 Task: Find connections with filter location Hailin with filter topic #homes with filter profile language Spanish with filter current company The Glitch with filter school Suresh Gyan Vihar University with filter industry IT System Operations and Maintenance with filter service category Bartending with filter keywords title Roofer
Action: Mouse moved to (533, 73)
Screenshot: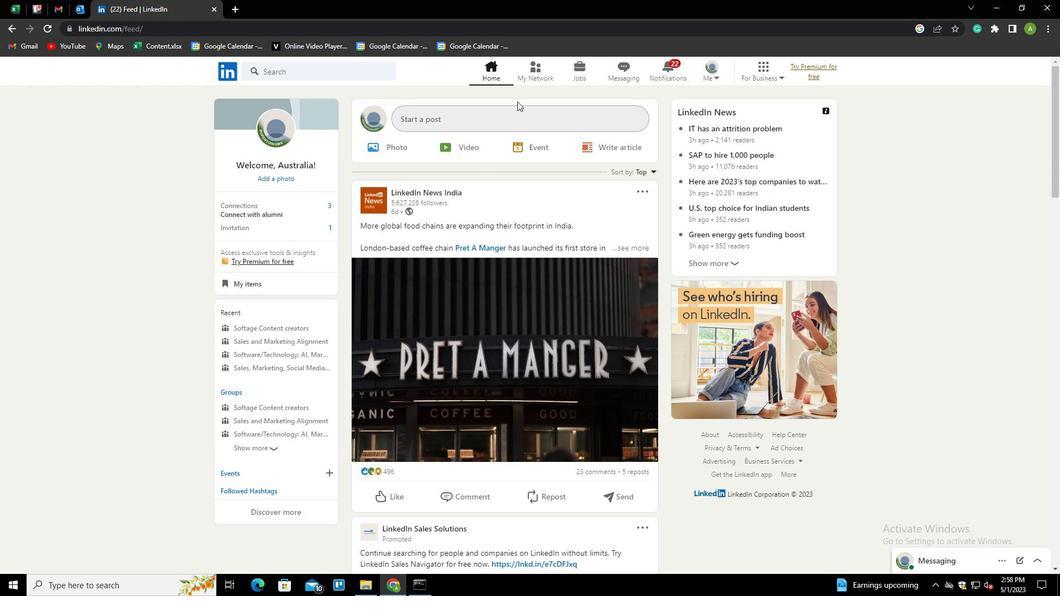 
Action: Mouse pressed left at (533, 73)
Screenshot: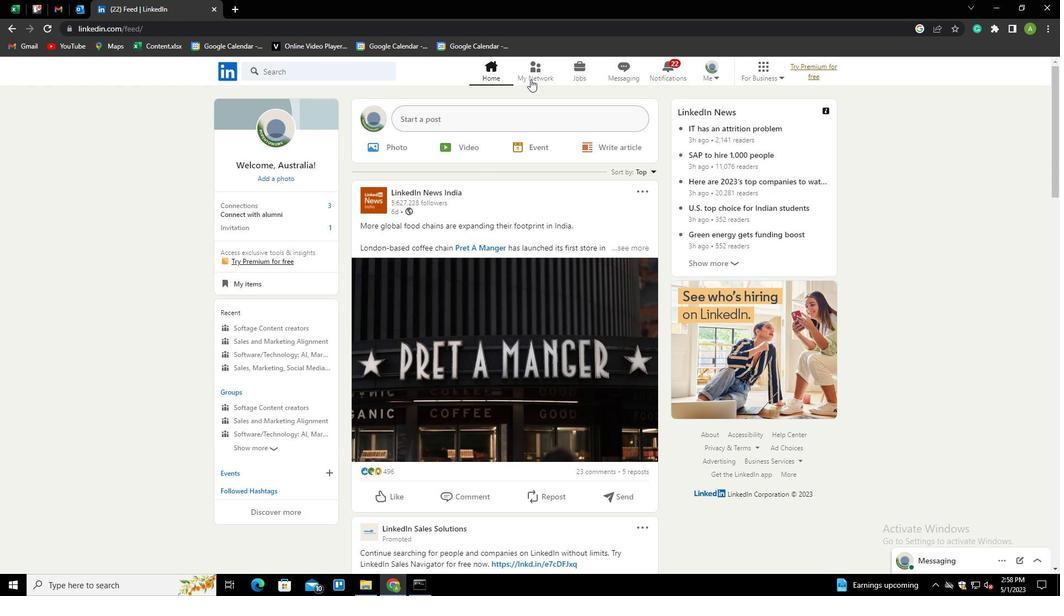 
Action: Mouse moved to (278, 128)
Screenshot: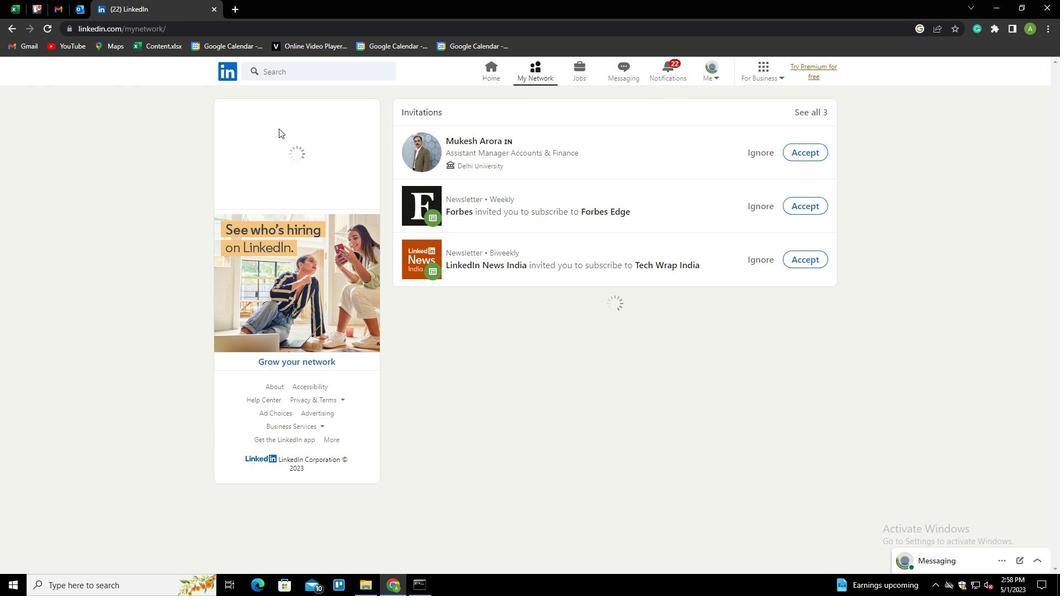 
Action: Mouse pressed left at (278, 128)
Screenshot: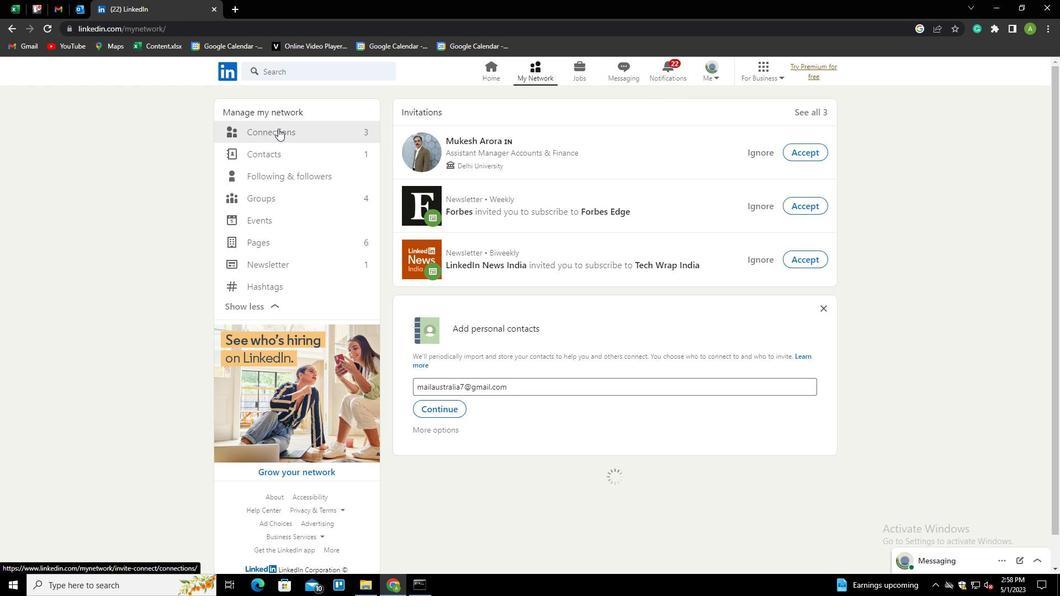 
Action: Mouse moved to (596, 127)
Screenshot: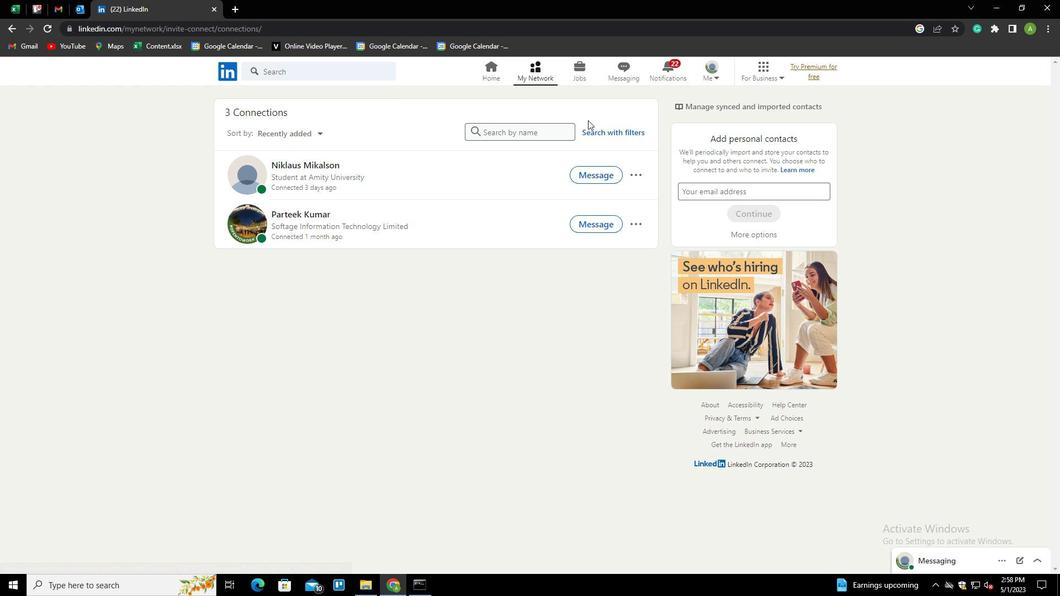 
Action: Mouse pressed left at (596, 127)
Screenshot: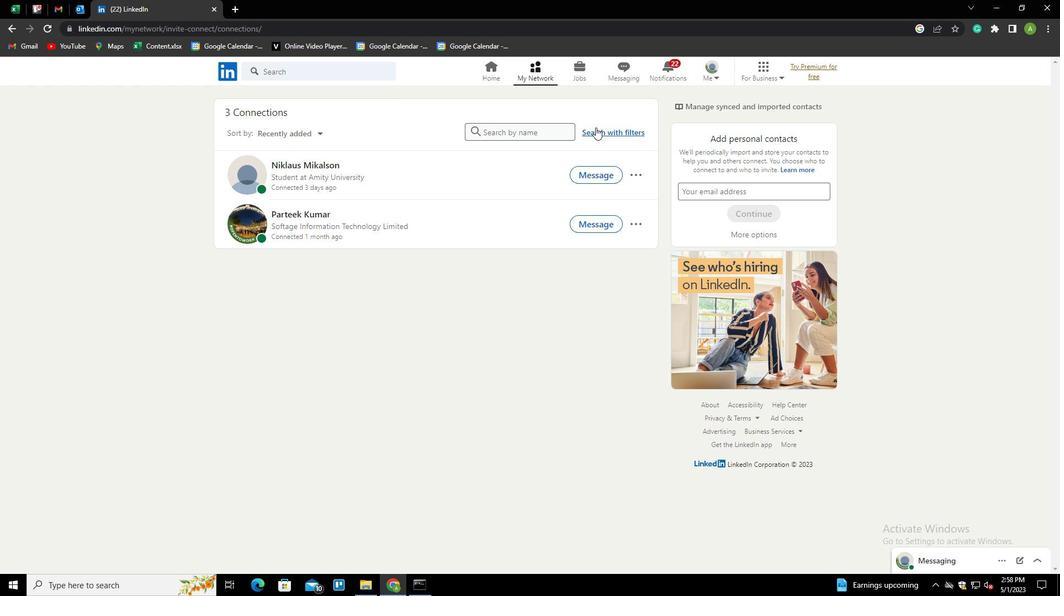 
Action: Mouse moved to (568, 102)
Screenshot: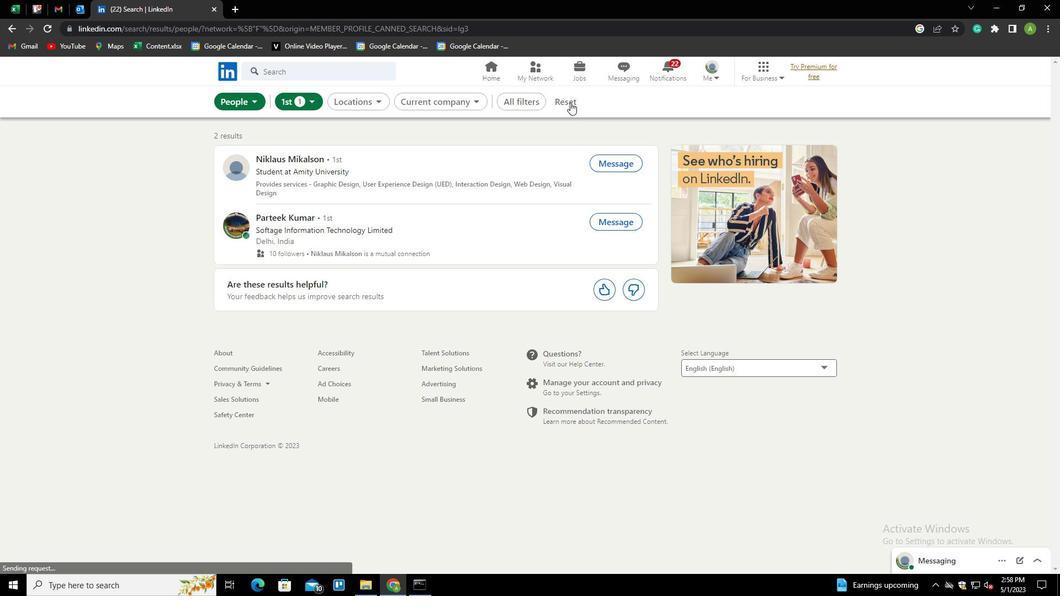 
Action: Mouse pressed left at (568, 102)
Screenshot: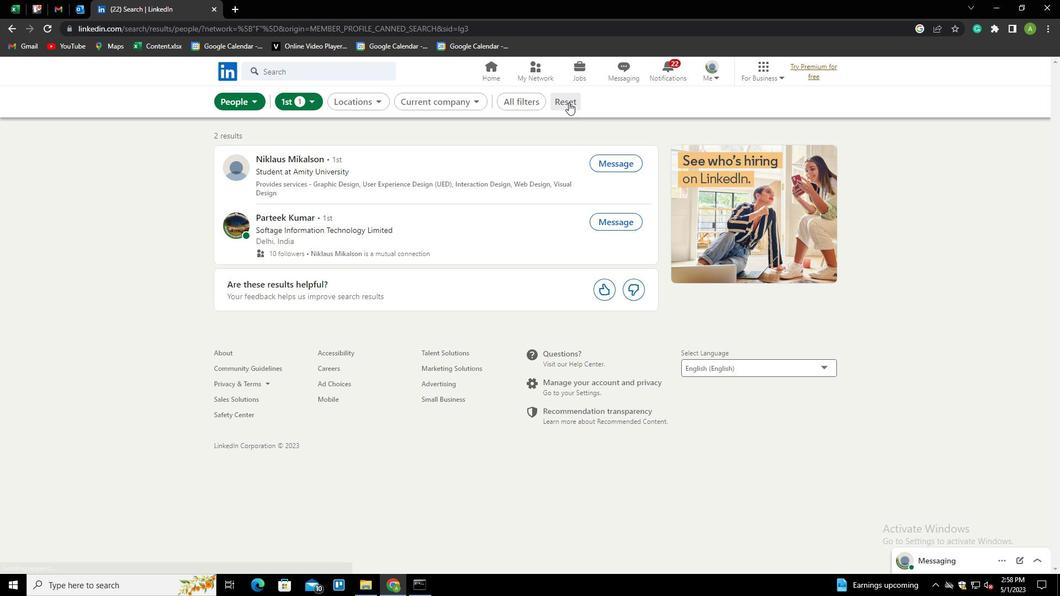 
Action: Mouse moved to (558, 100)
Screenshot: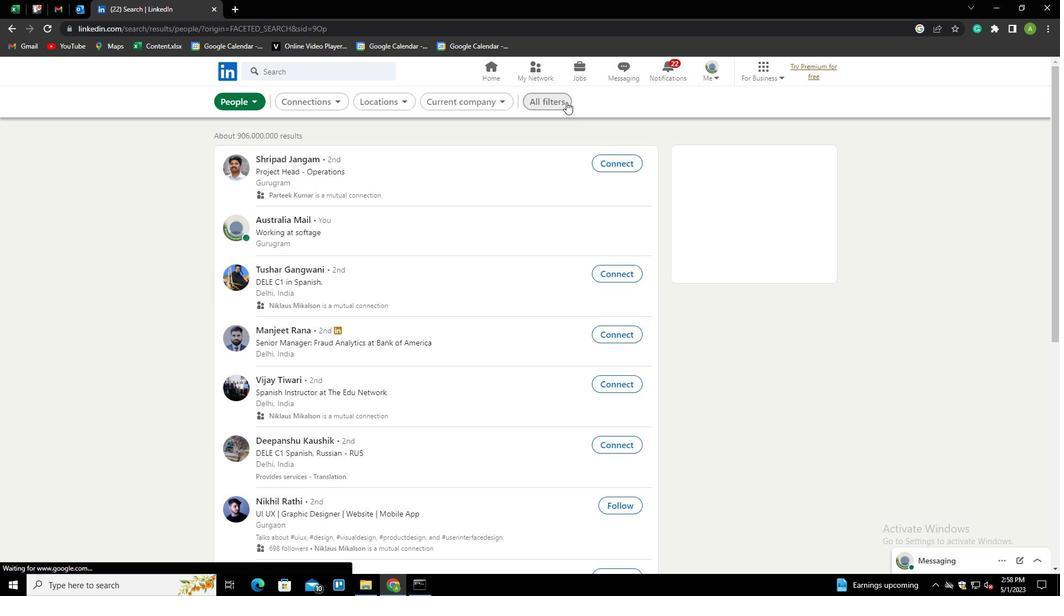
Action: Mouse pressed left at (558, 100)
Screenshot: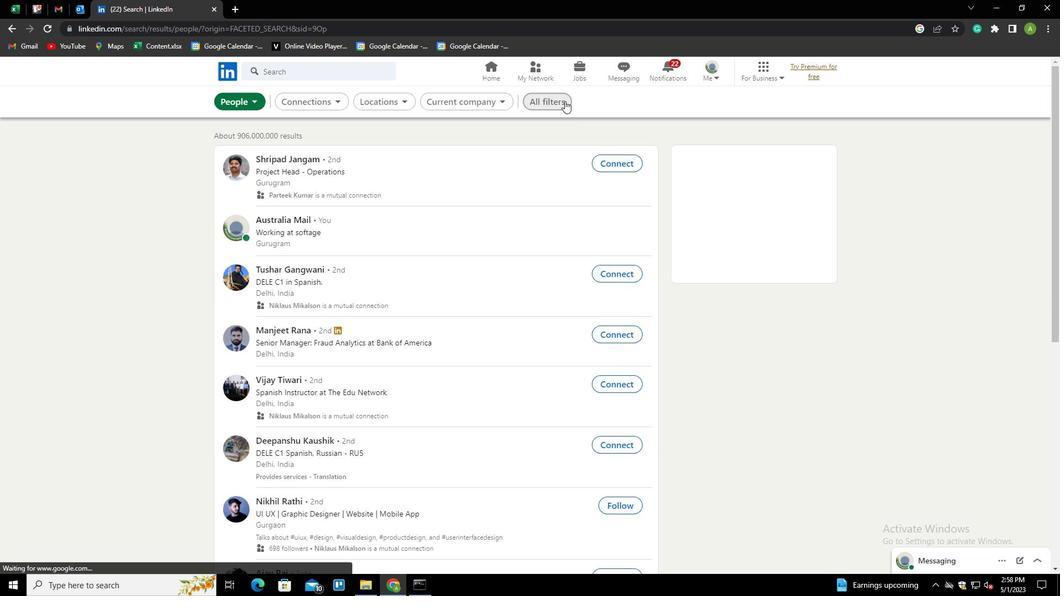 
Action: Mouse moved to (823, 312)
Screenshot: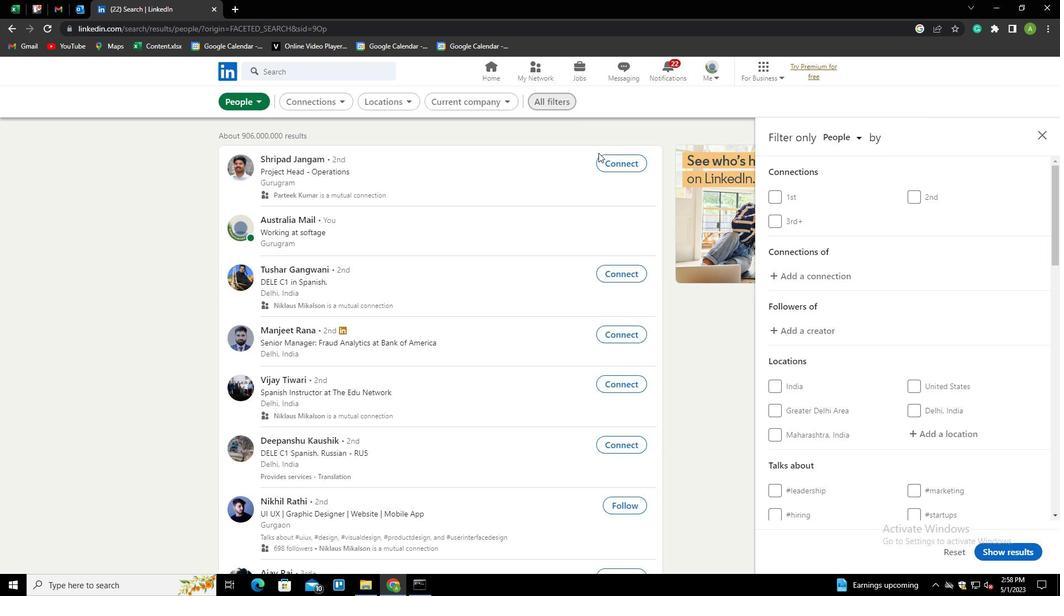 
Action: Mouse scrolled (823, 312) with delta (0, 0)
Screenshot: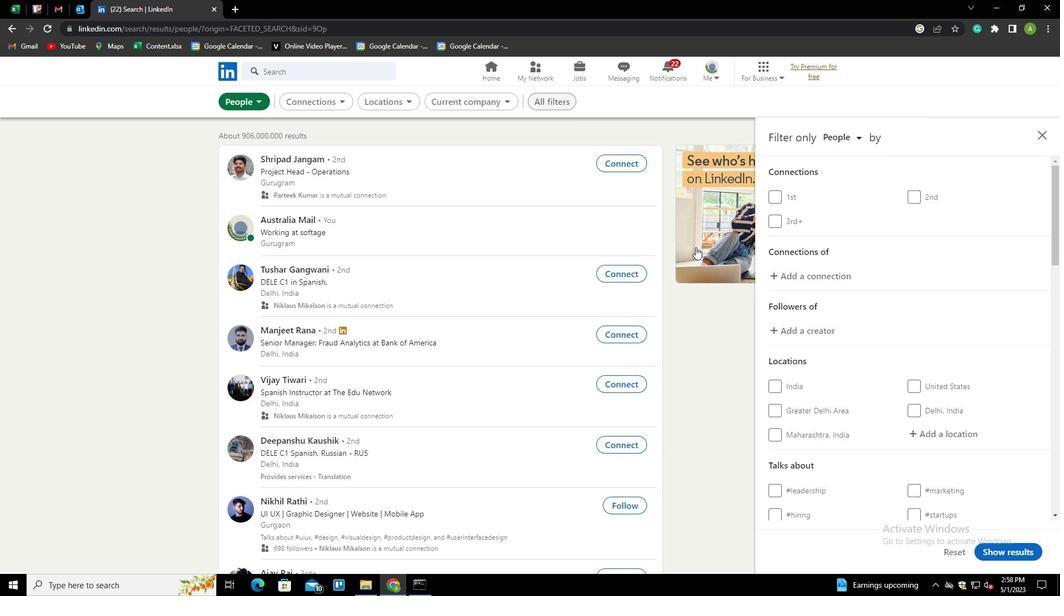 
Action: Mouse scrolled (823, 312) with delta (0, 0)
Screenshot: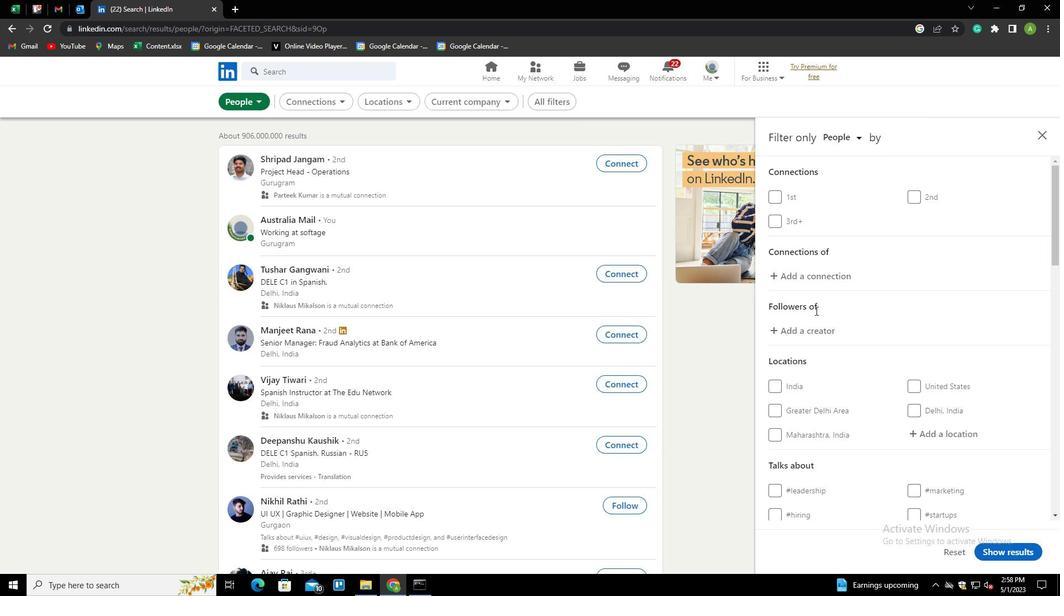 
Action: Mouse scrolled (823, 312) with delta (0, 0)
Screenshot: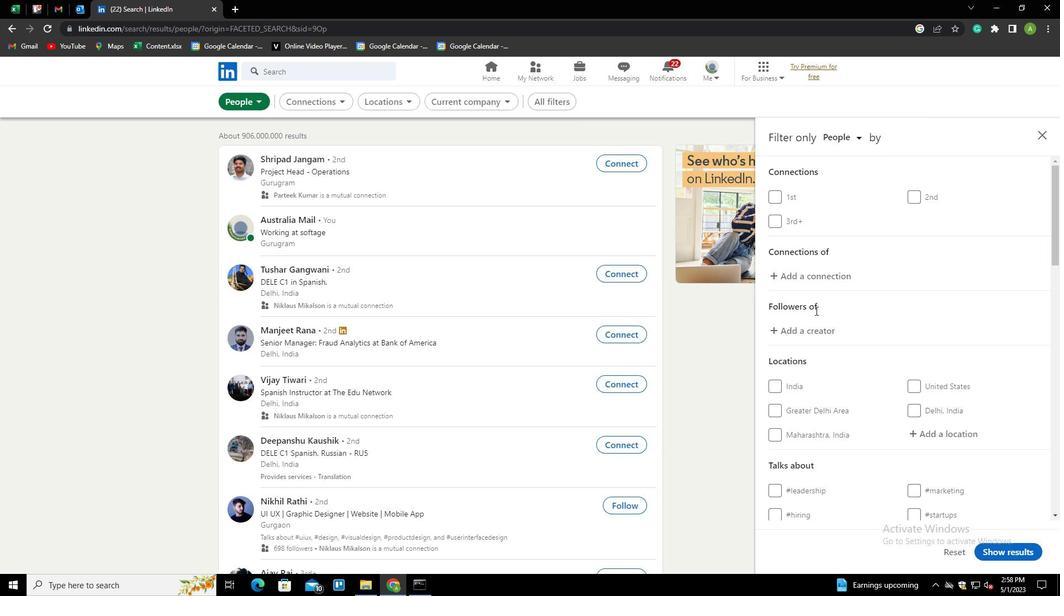 
Action: Mouse moved to (932, 256)
Screenshot: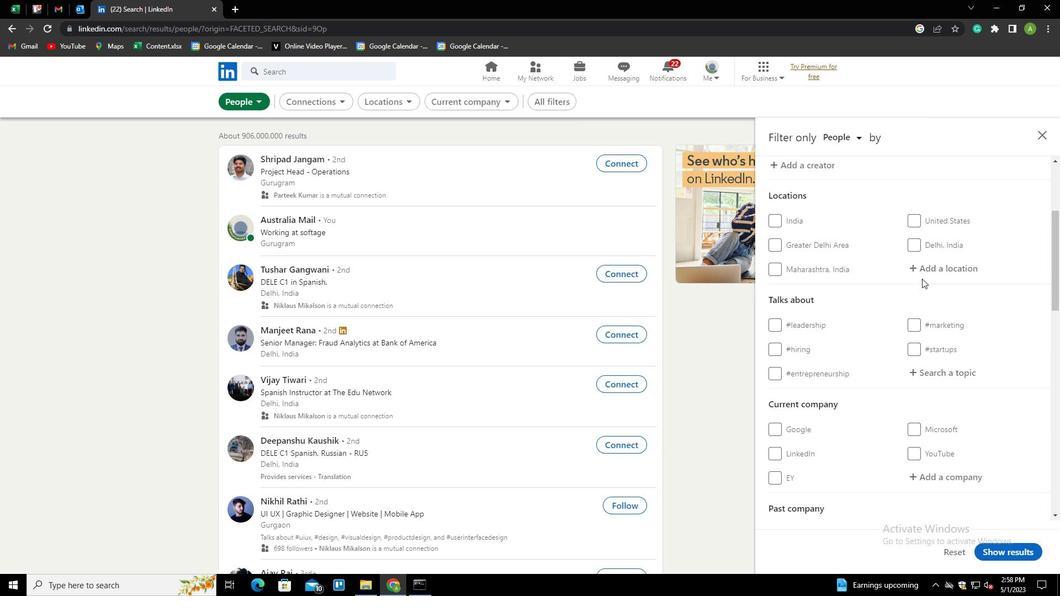 
Action: Mouse pressed left at (932, 256)
Screenshot: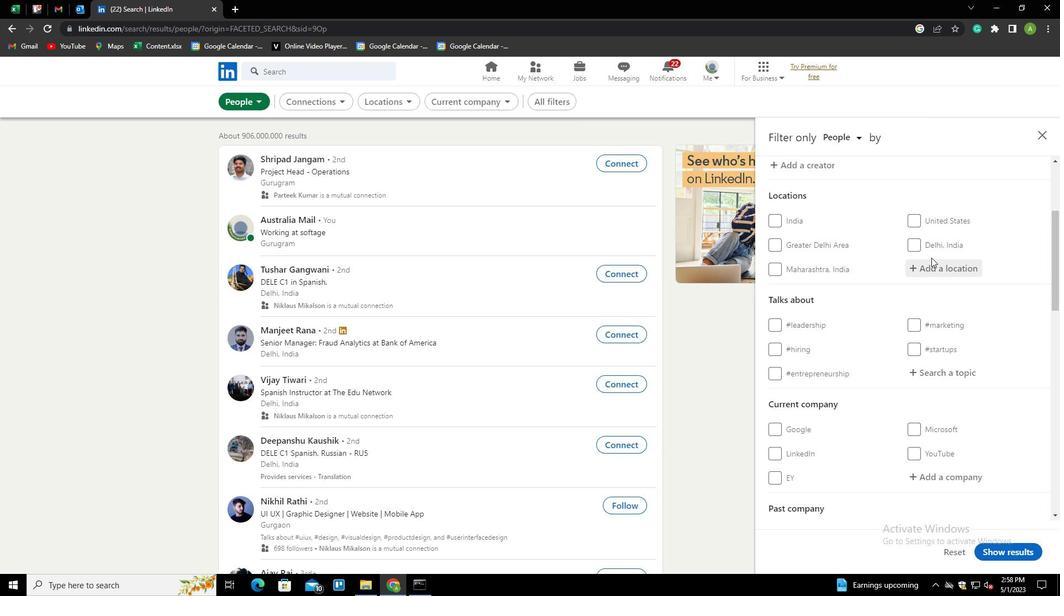 
Action: Mouse moved to (932, 264)
Screenshot: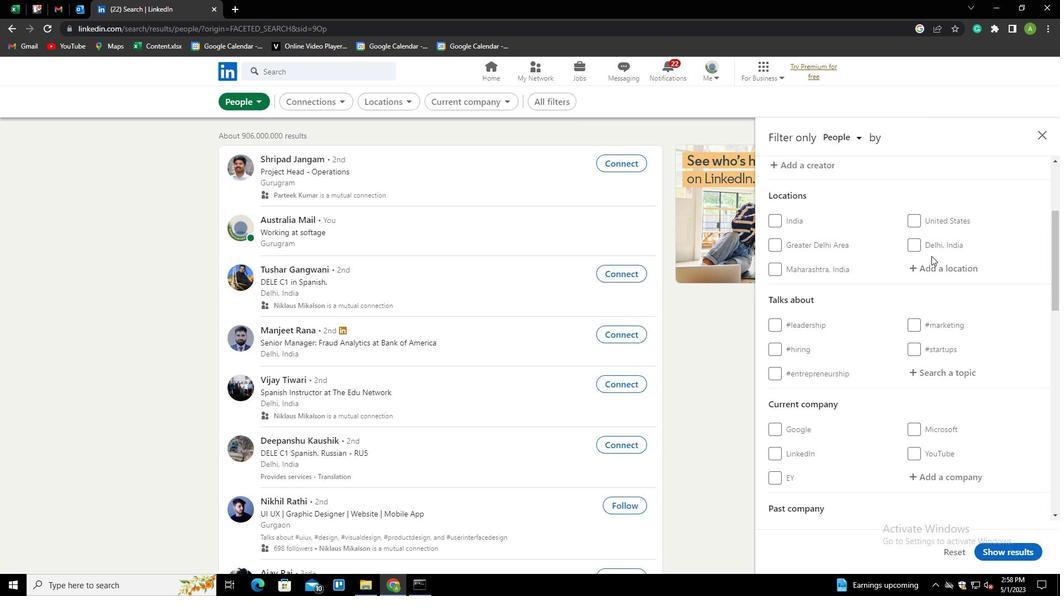 
Action: Mouse pressed left at (932, 264)
Screenshot: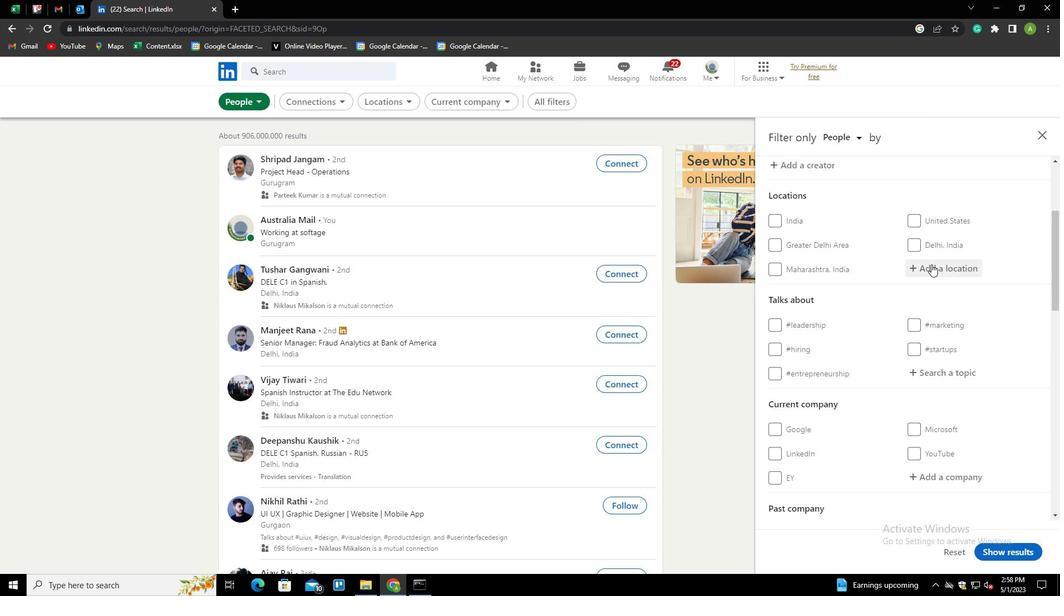 
Action: Mouse moved to (932, 265)
Screenshot: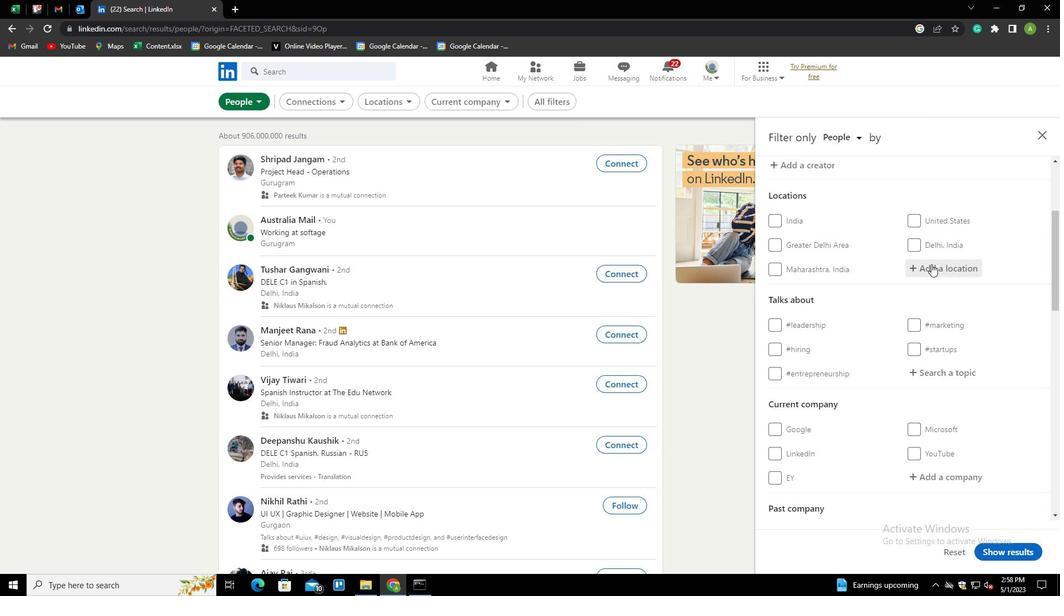 
Action: Key pressed <Key.shift>HAILIN
Screenshot: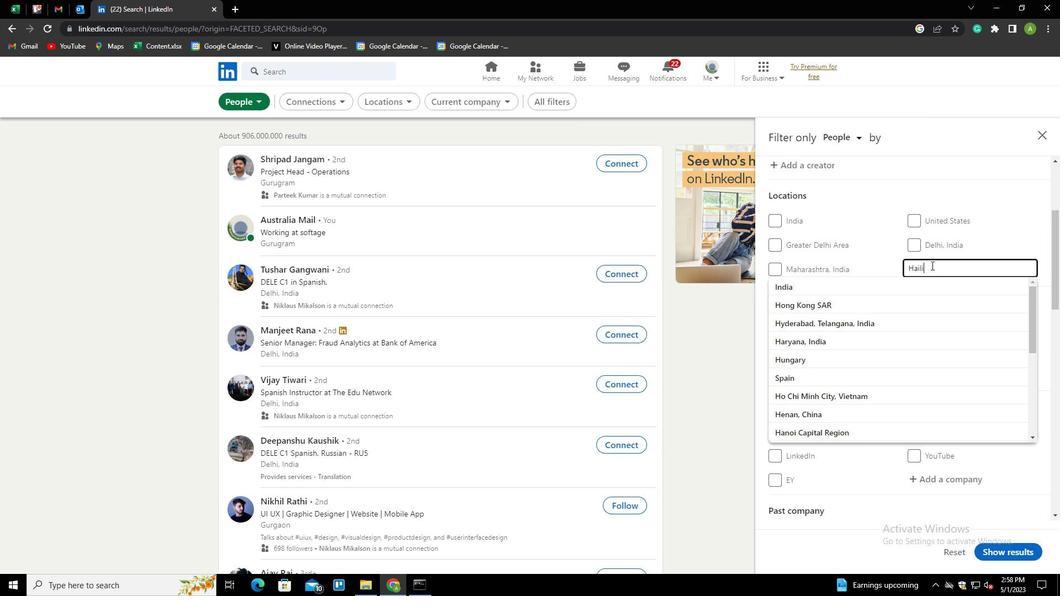 
Action: Mouse moved to (988, 310)
Screenshot: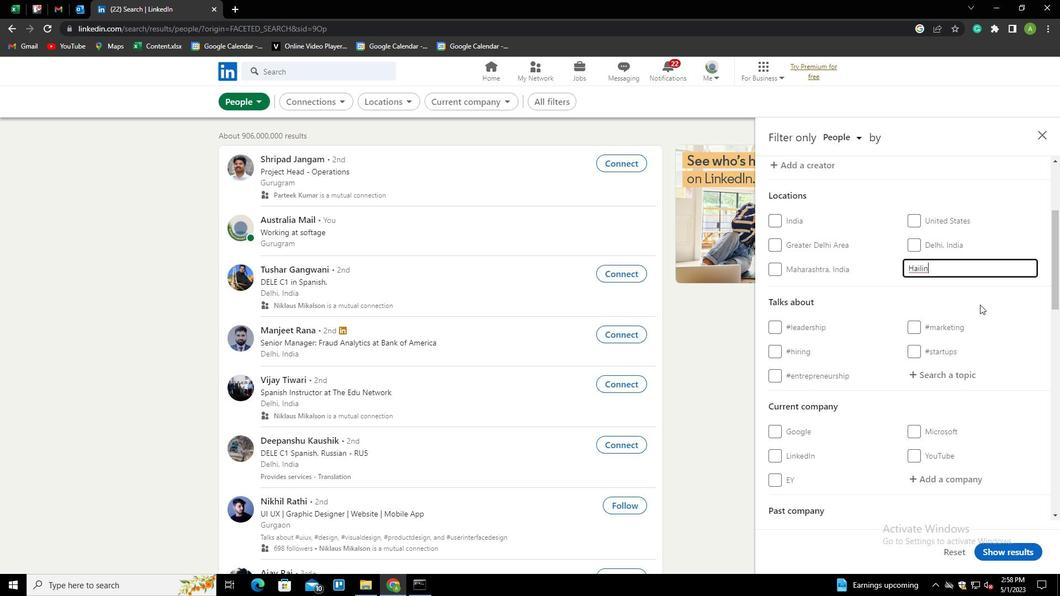 
Action: Mouse pressed left at (988, 310)
Screenshot: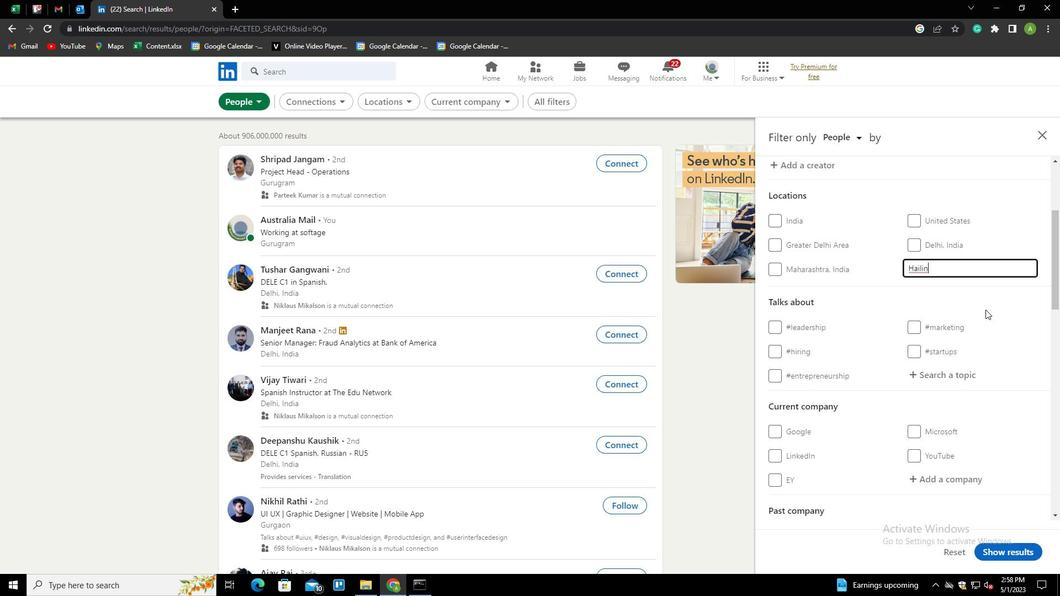 
Action: Mouse moved to (946, 375)
Screenshot: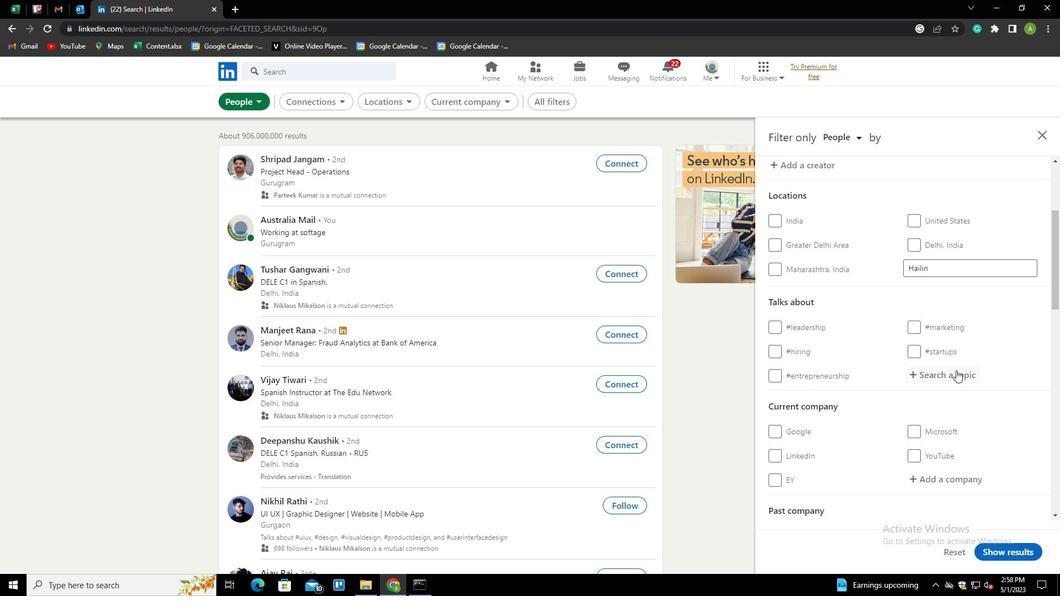 
Action: Mouse pressed left at (946, 375)
Screenshot: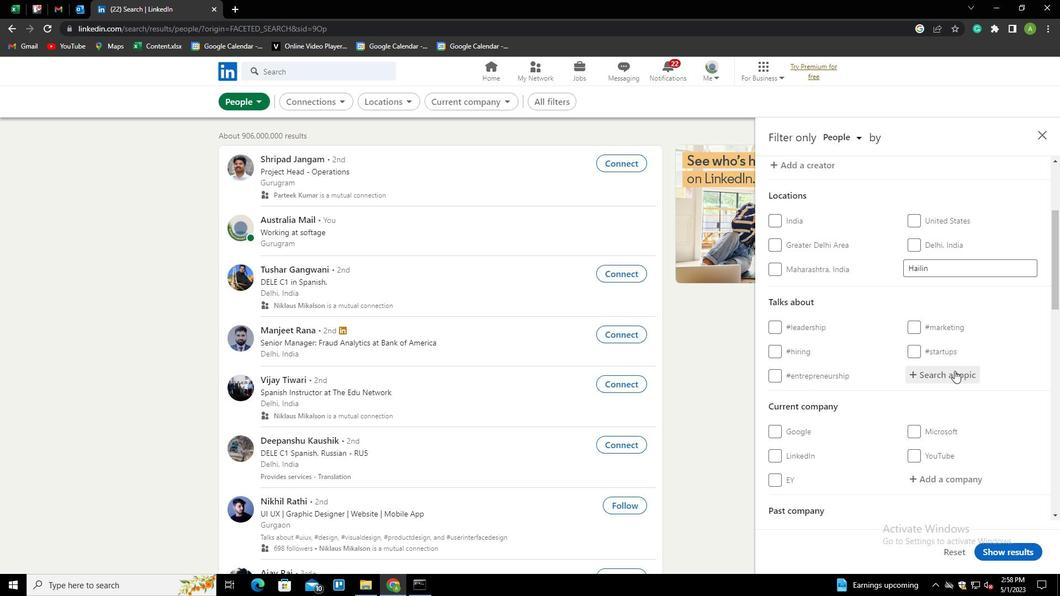 
Action: Mouse moved to (946, 376)
Screenshot: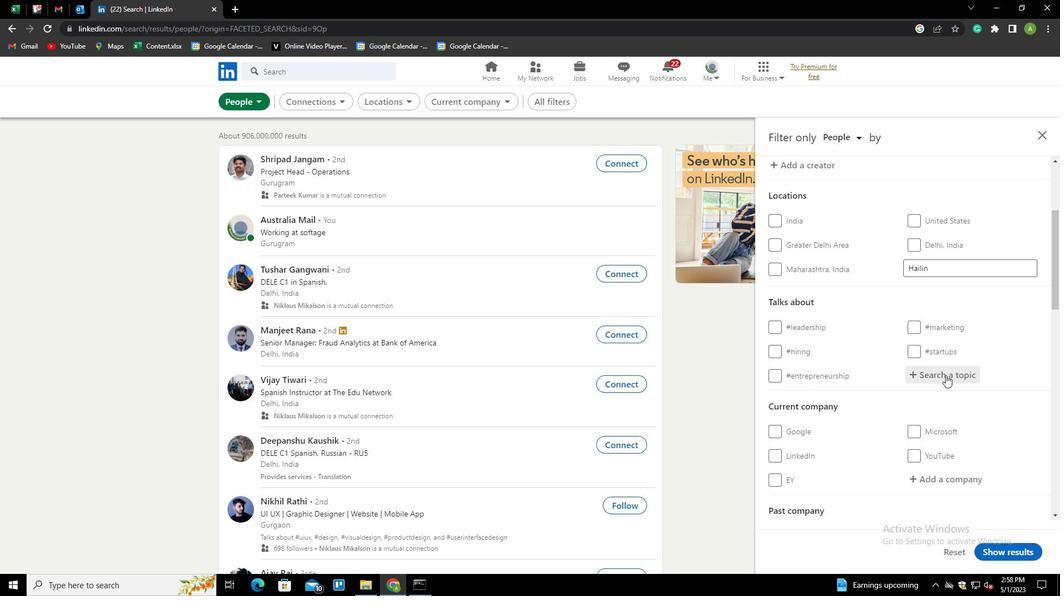 
Action: Mouse pressed left at (946, 376)
Screenshot: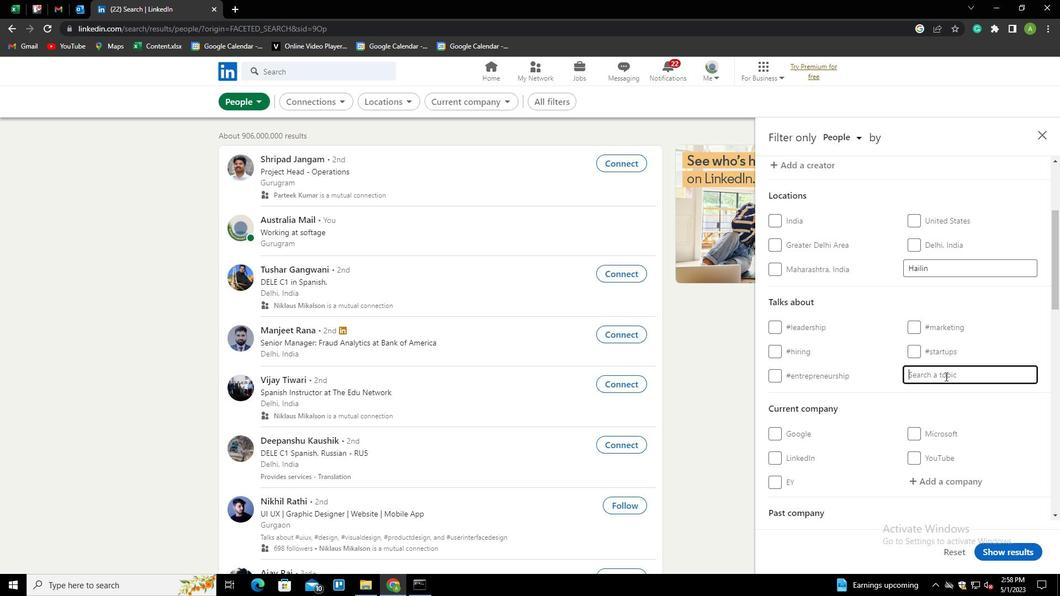 
Action: Key pressed HOMES<Key.down><Key.down><Key.down><Key.down><Key.down><Key.down><Key.enter>
Screenshot: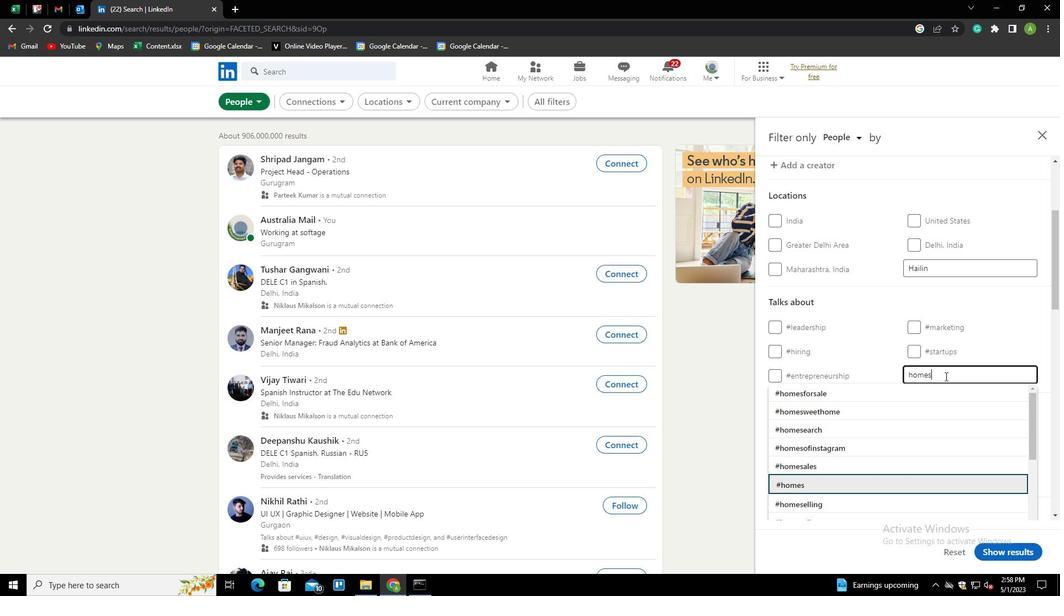 
Action: Mouse scrolled (946, 376) with delta (0, 0)
Screenshot: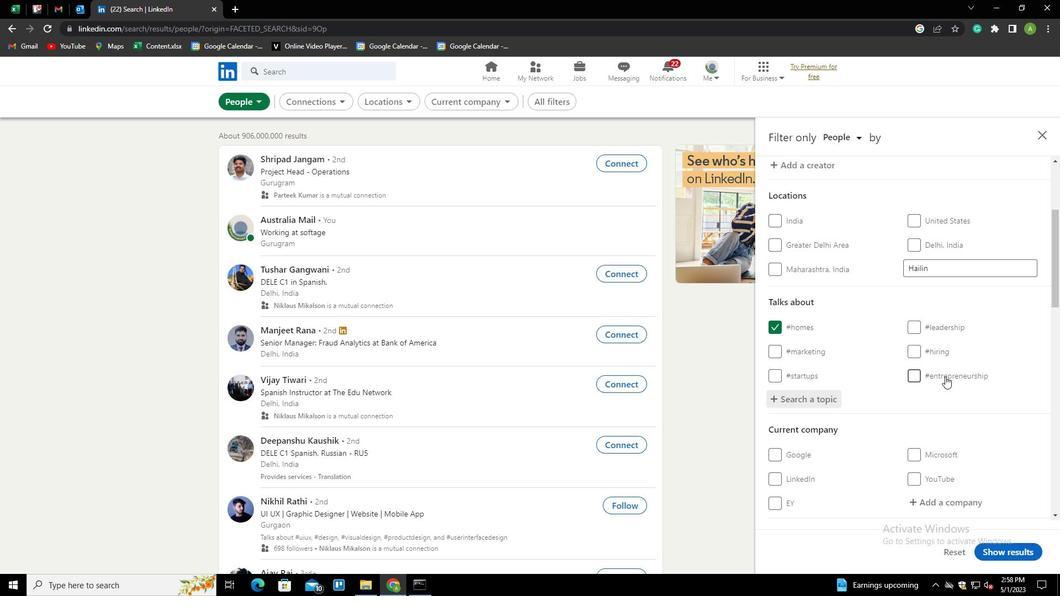 
Action: Mouse scrolled (946, 376) with delta (0, 0)
Screenshot: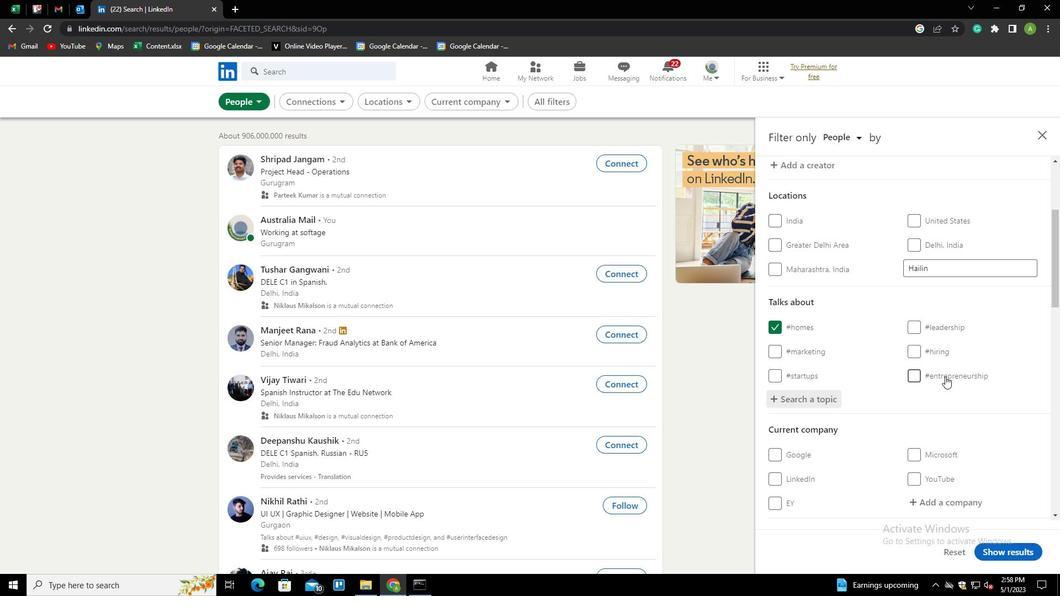 
Action: Mouse scrolled (946, 376) with delta (0, 0)
Screenshot: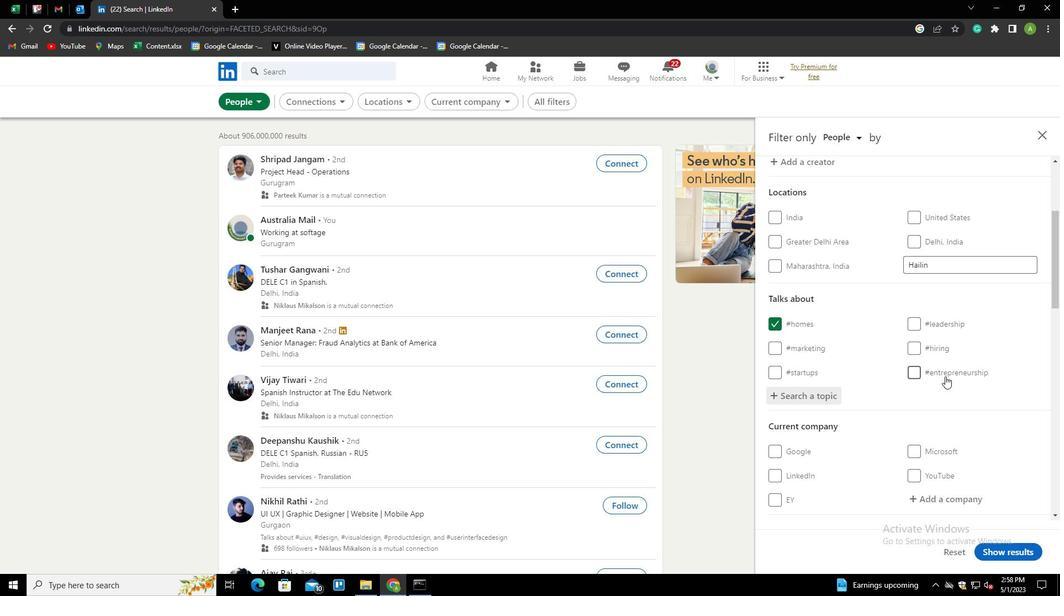 
Action: Mouse scrolled (946, 376) with delta (0, 0)
Screenshot: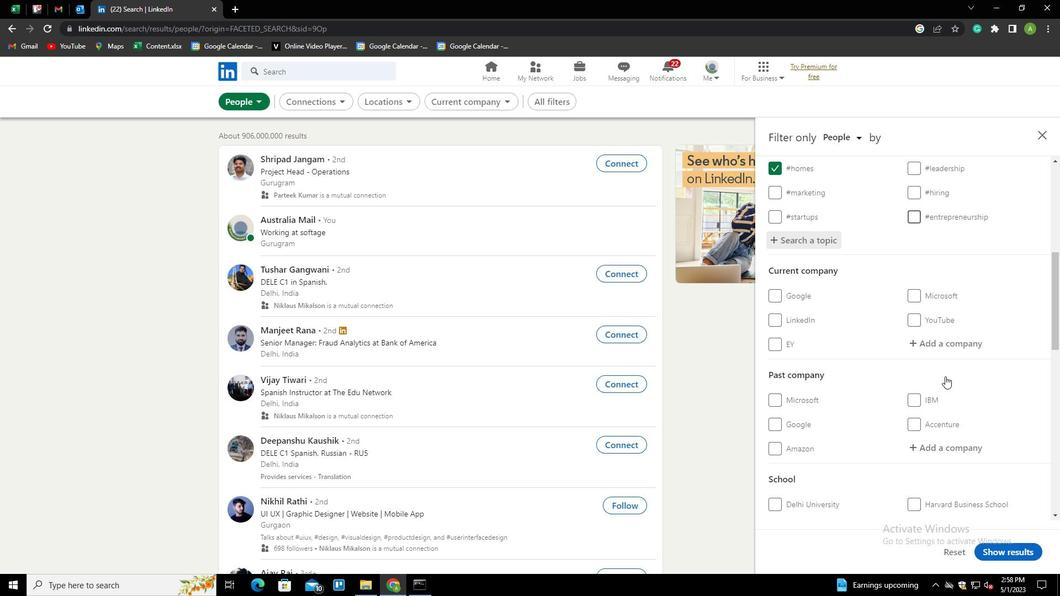 
Action: Mouse scrolled (946, 376) with delta (0, 0)
Screenshot: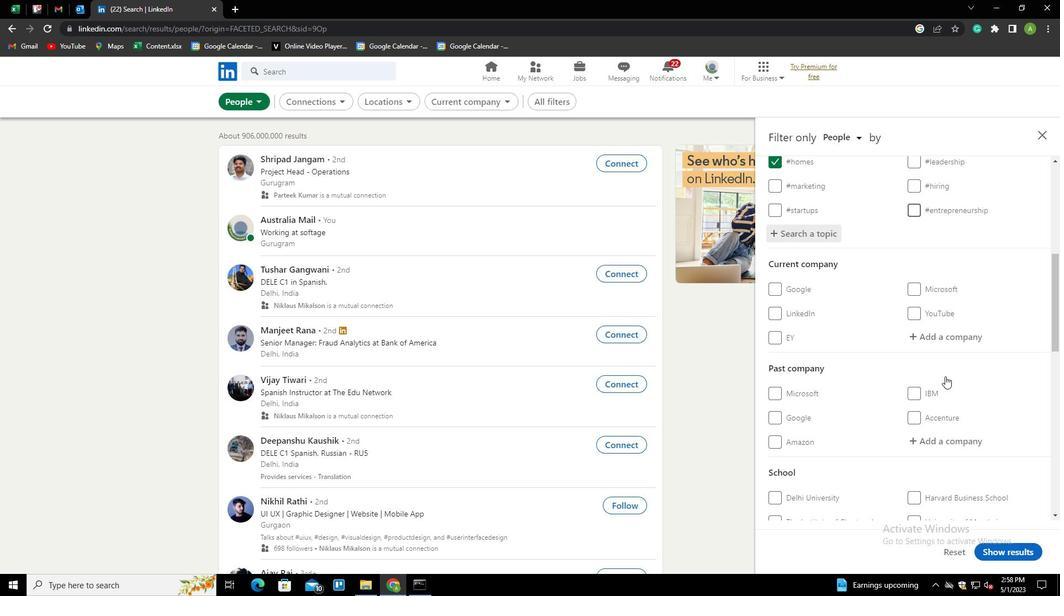 
Action: Mouse scrolled (946, 376) with delta (0, 0)
Screenshot: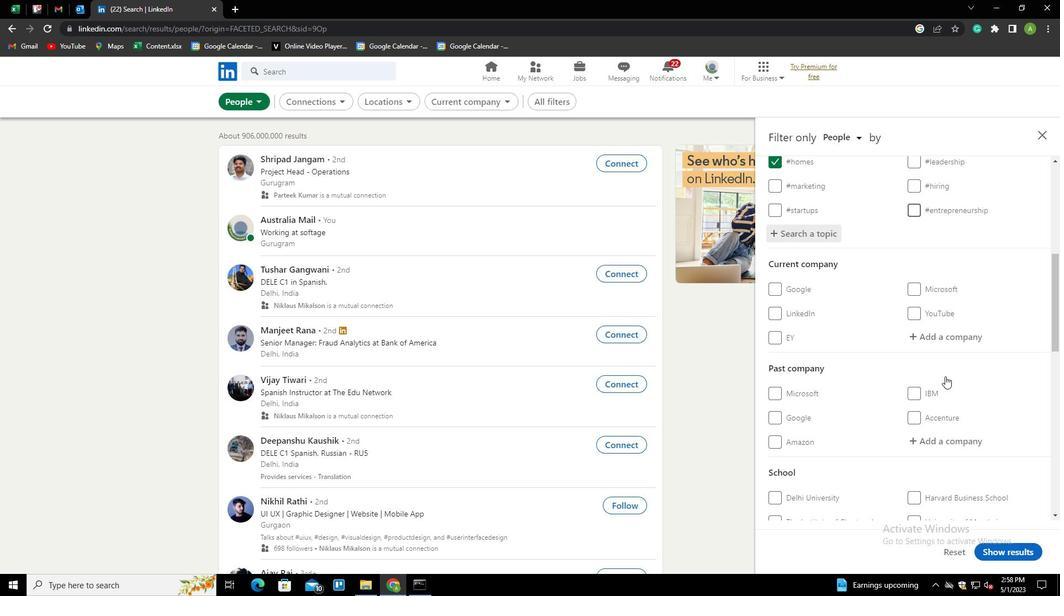 
Action: Mouse scrolled (946, 376) with delta (0, 0)
Screenshot: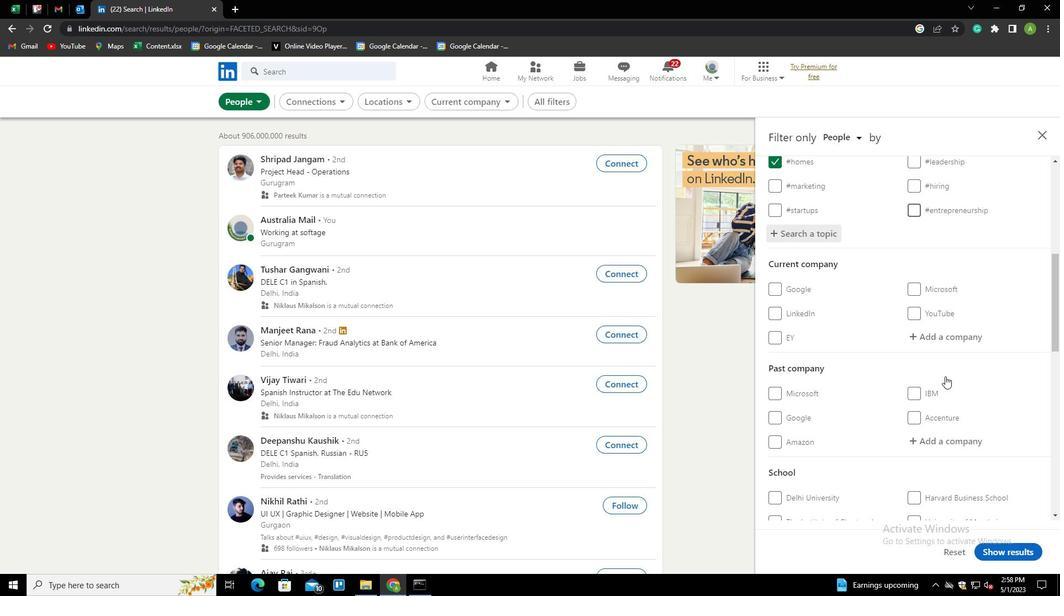 
Action: Mouse scrolled (946, 376) with delta (0, 0)
Screenshot: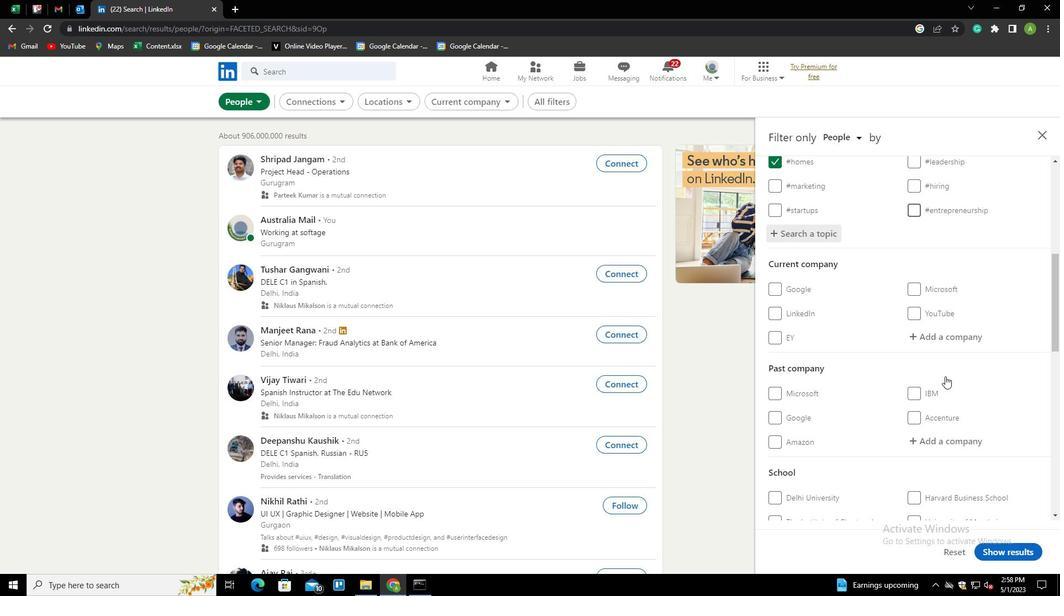 
Action: Mouse scrolled (946, 376) with delta (0, 0)
Screenshot: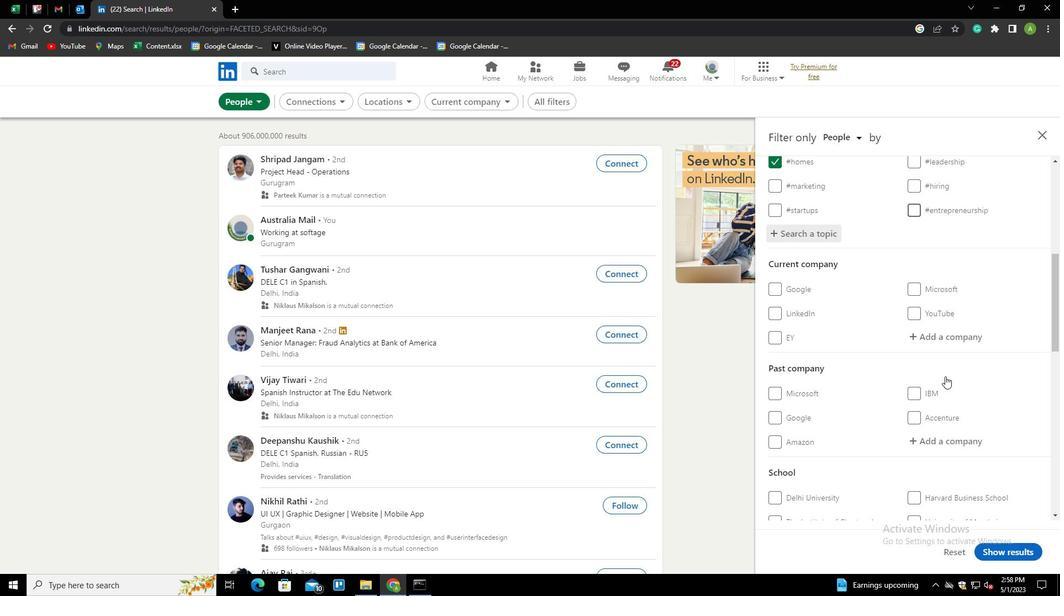 
Action: Mouse scrolled (946, 376) with delta (0, 0)
Screenshot: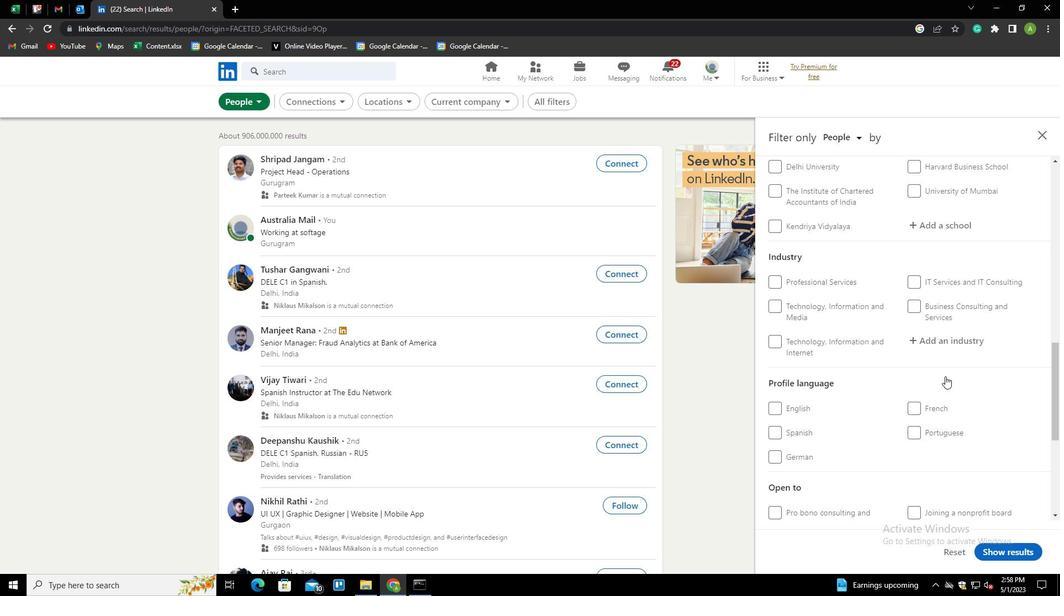 
Action: Mouse scrolled (946, 376) with delta (0, 0)
Screenshot: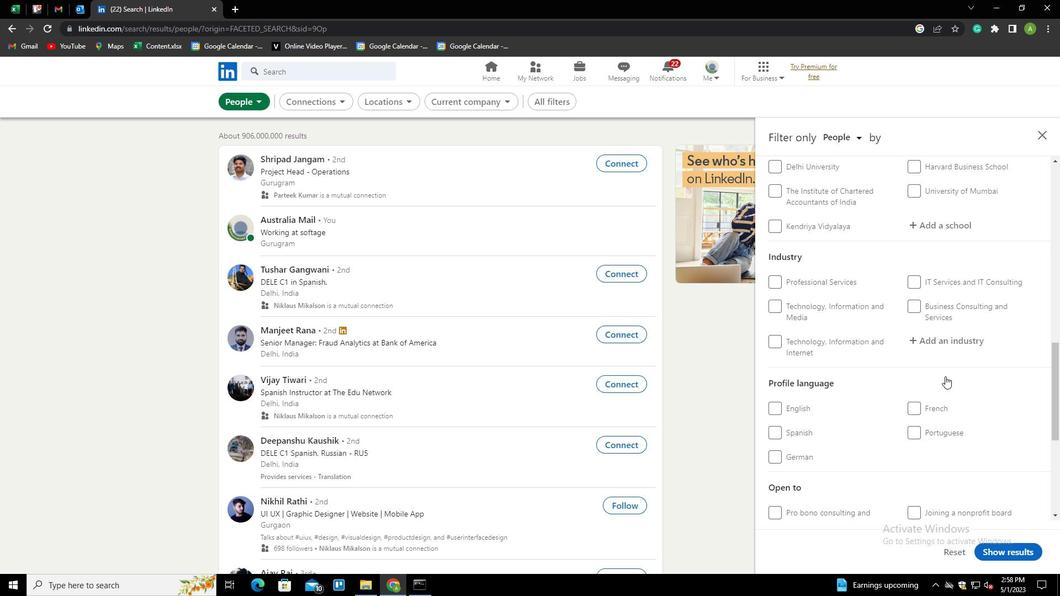 
Action: Mouse scrolled (946, 376) with delta (0, 0)
Screenshot: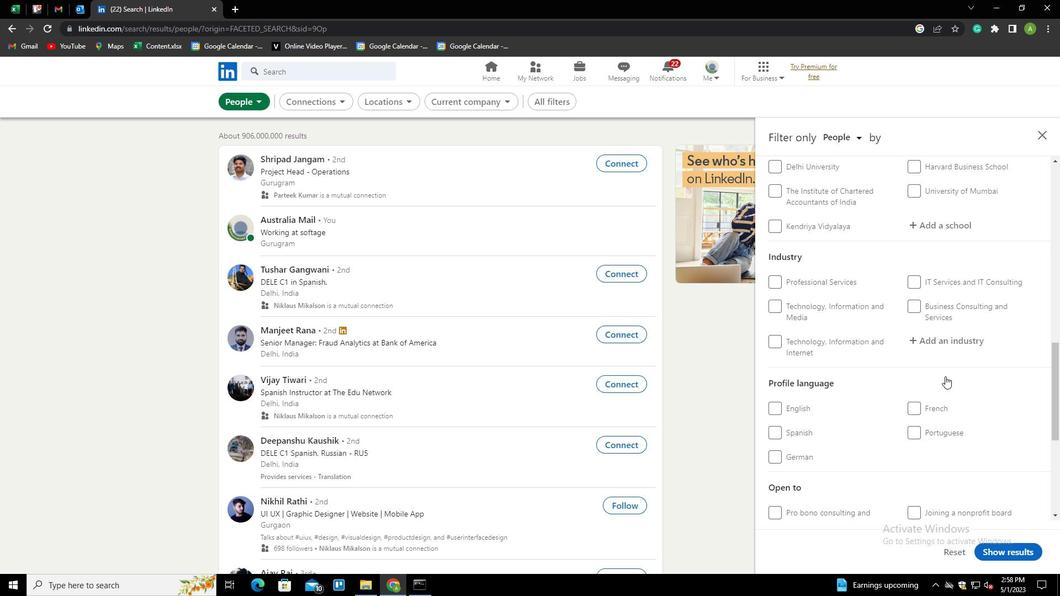 
Action: Mouse scrolled (946, 376) with delta (0, 0)
Screenshot: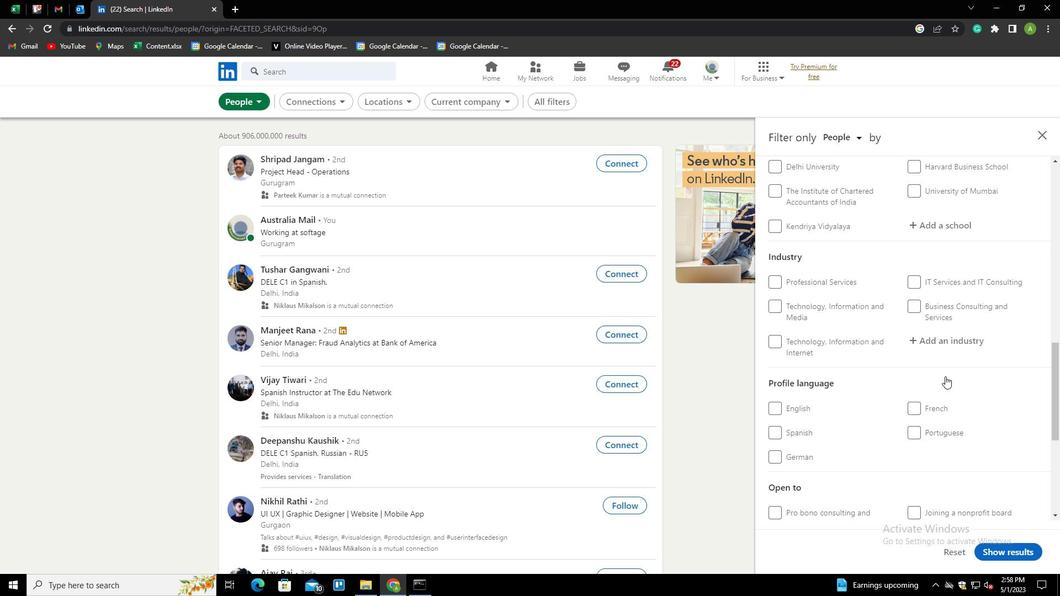 
Action: Mouse moved to (784, 211)
Screenshot: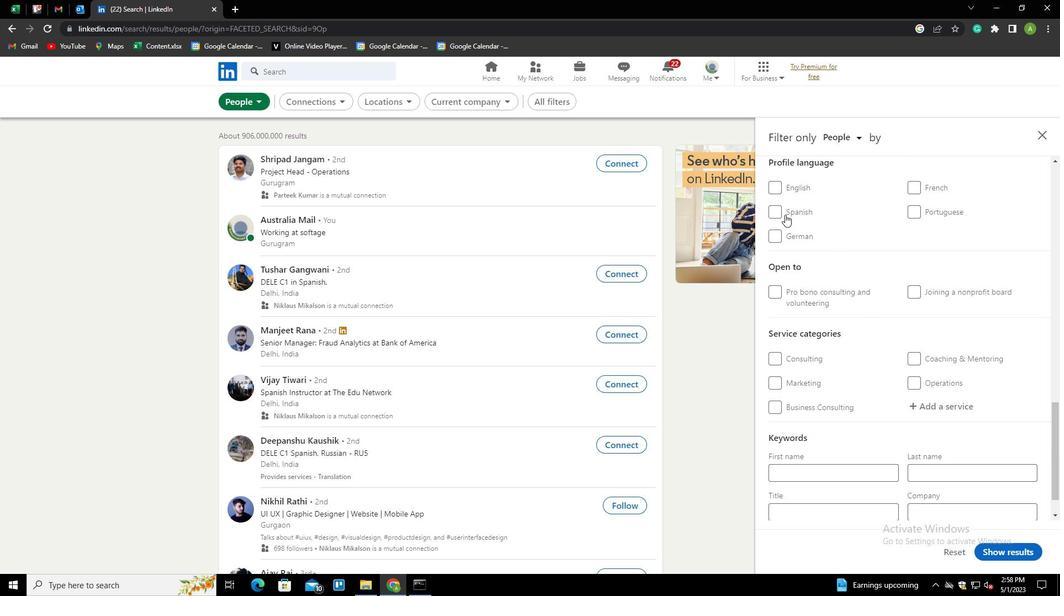 
Action: Mouse pressed left at (784, 211)
Screenshot: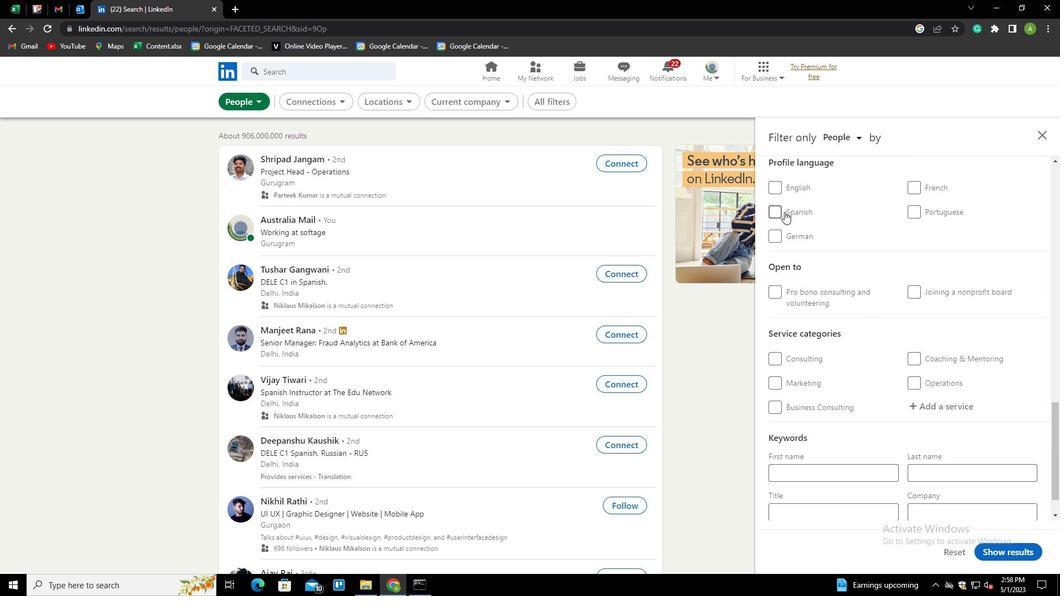 
Action: Mouse moved to (888, 335)
Screenshot: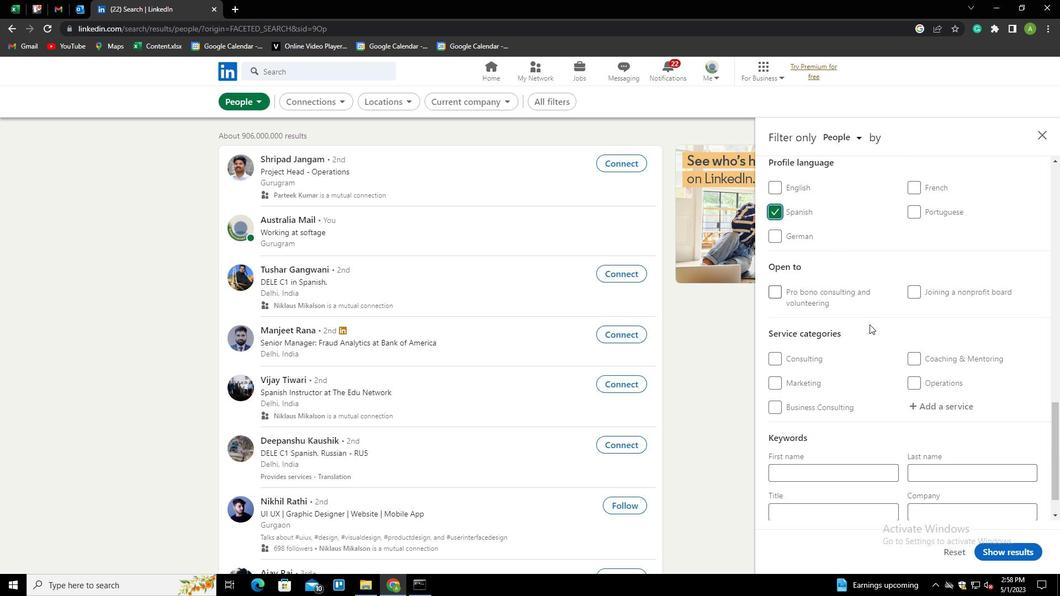 
Action: Mouse scrolled (888, 335) with delta (0, 0)
Screenshot: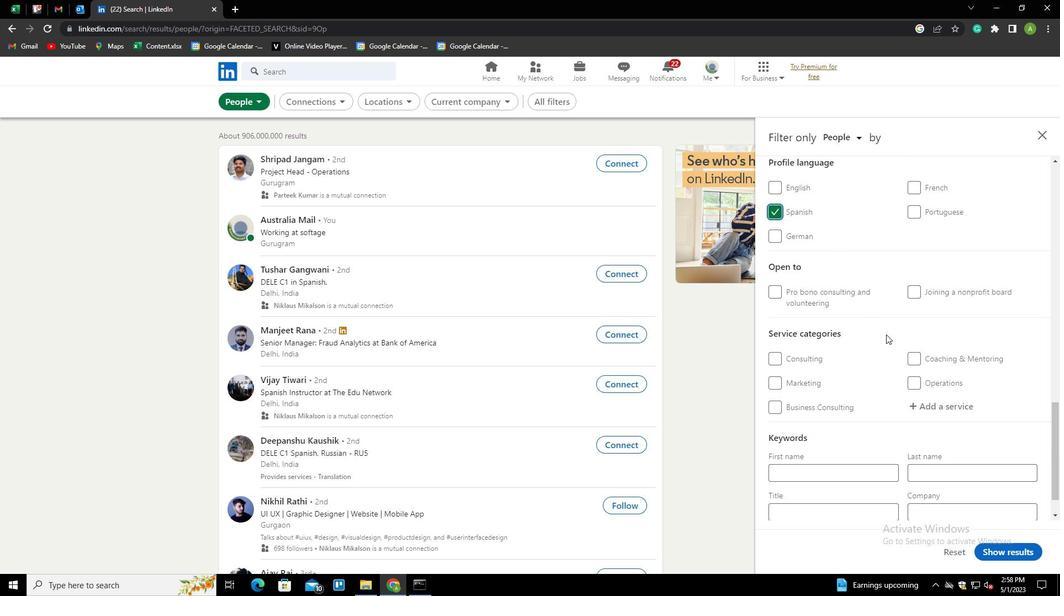 
Action: Mouse scrolled (888, 335) with delta (0, 0)
Screenshot: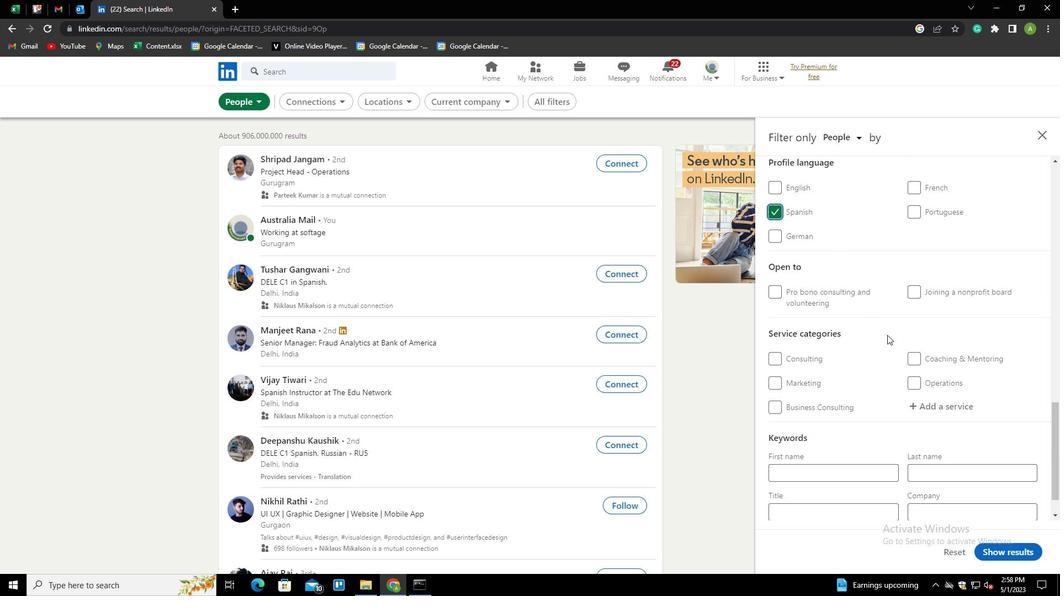 
Action: Mouse scrolled (888, 335) with delta (0, 0)
Screenshot: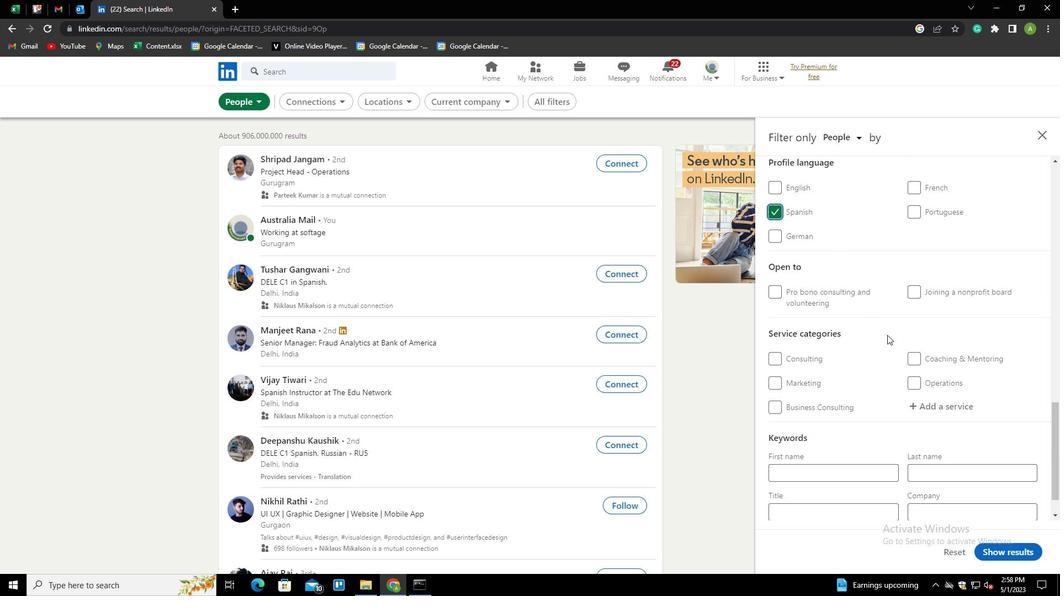 
Action: Mouse scrolled (888, 335) with delta (0, 0)
Screenshot: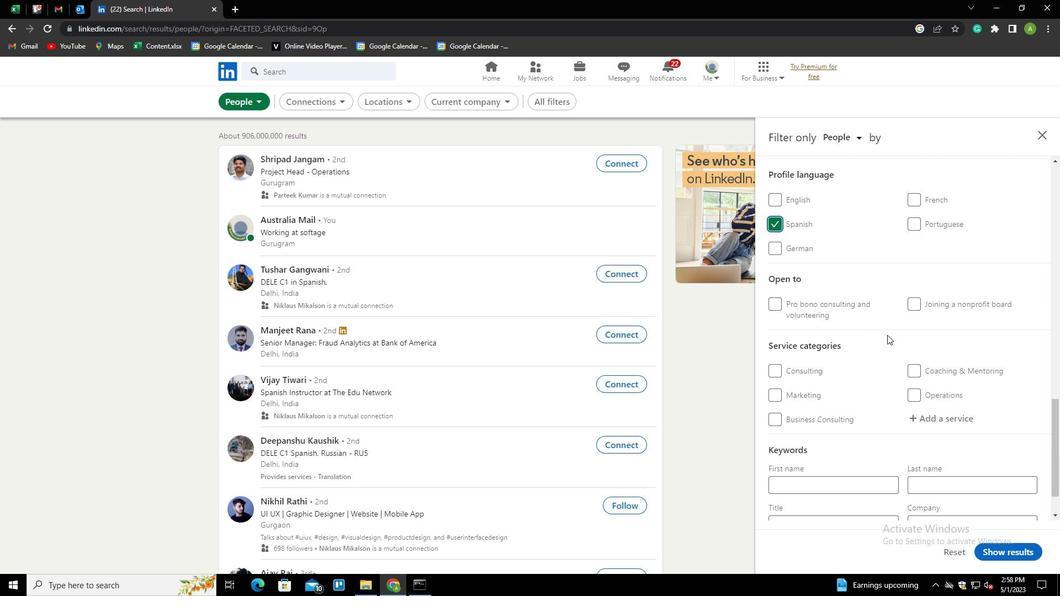 
Action: Mouse scrolled (888, 335) with delta (0, 0)
Screenshot: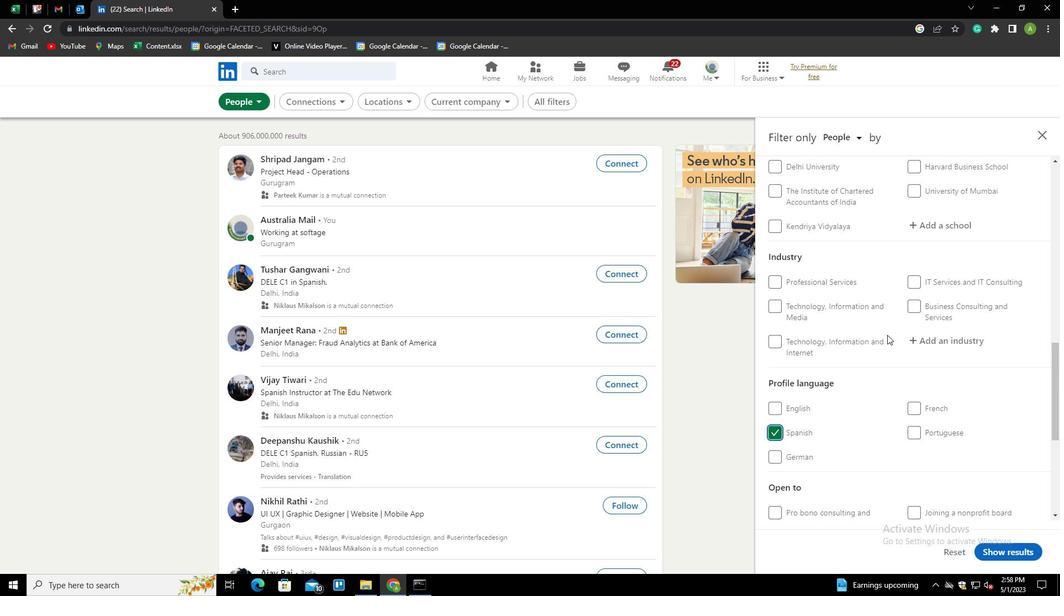 
Action: Mouse scrolled (888, 335) with delta (0, 0)
Screenshot: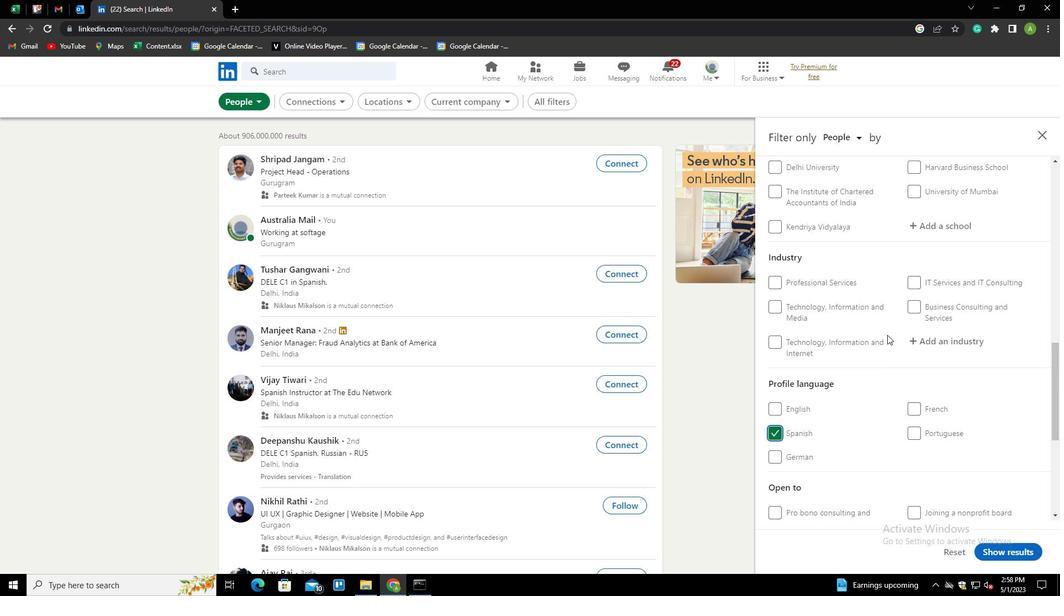 
Action: Mouse scrolled (888, 335) with delta (0, 0)
Screenshot: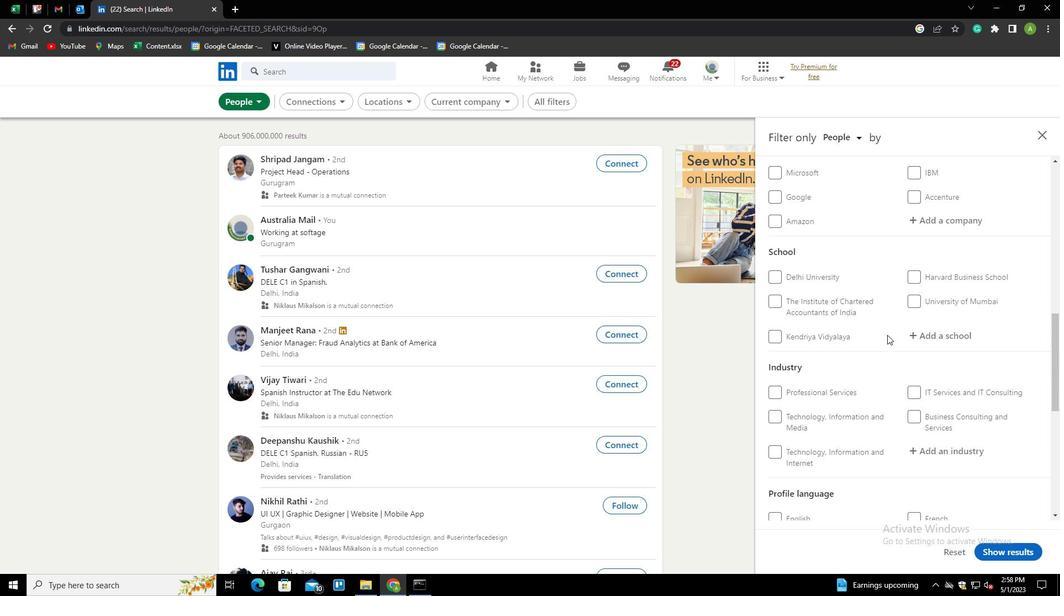 
Action: Mouse scrolled (888, 335) with delta (0, 0)
Screenshot: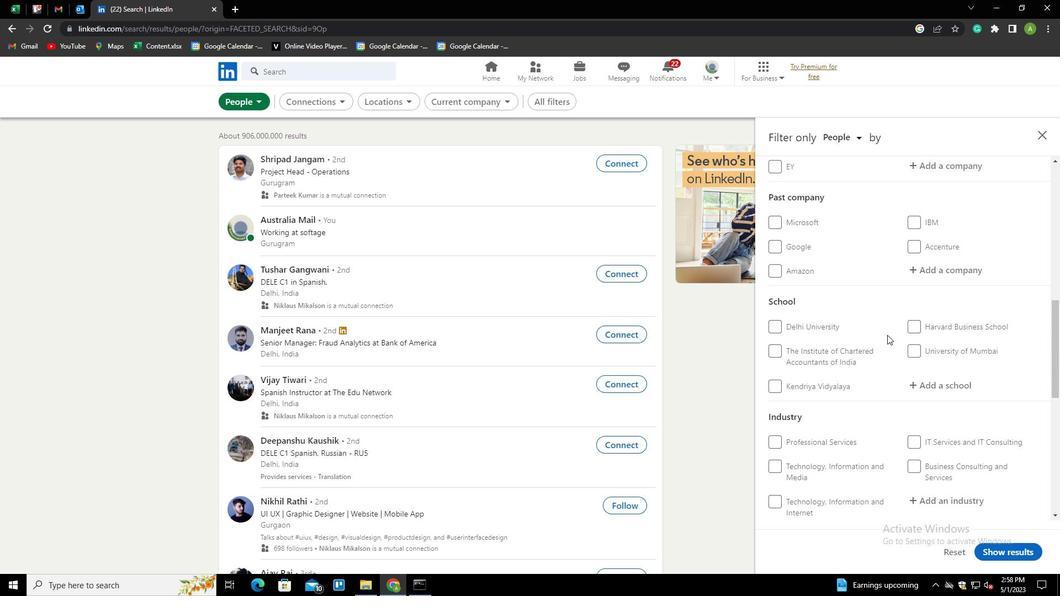 
Action: Mouse scrolled (888, 335) with delta (0, 0)
Screenshot: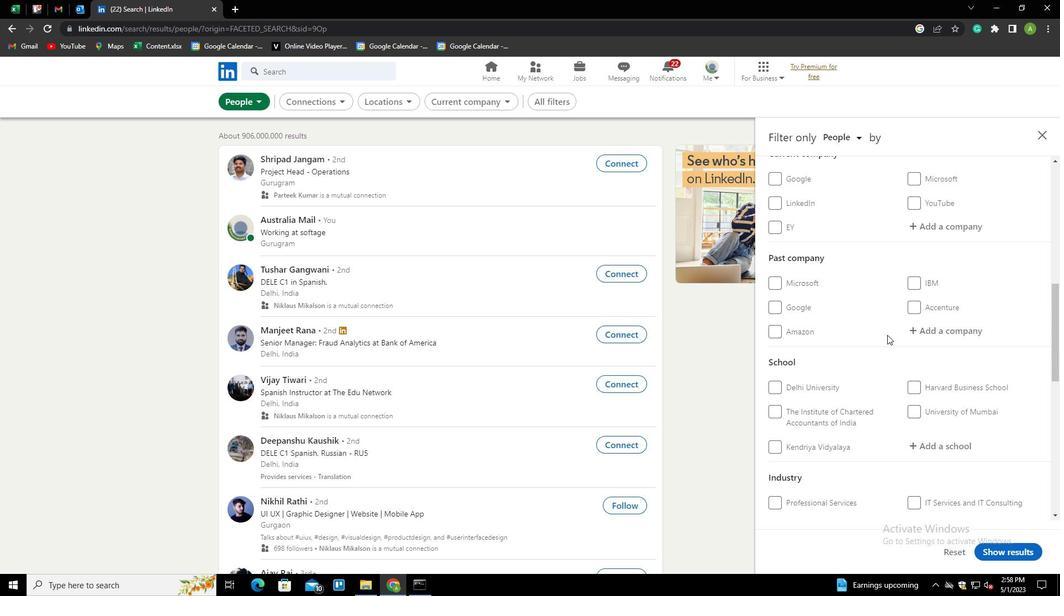 
Action: Mouse scrolled (888, 335) with delta (0, 0)
Screenshot: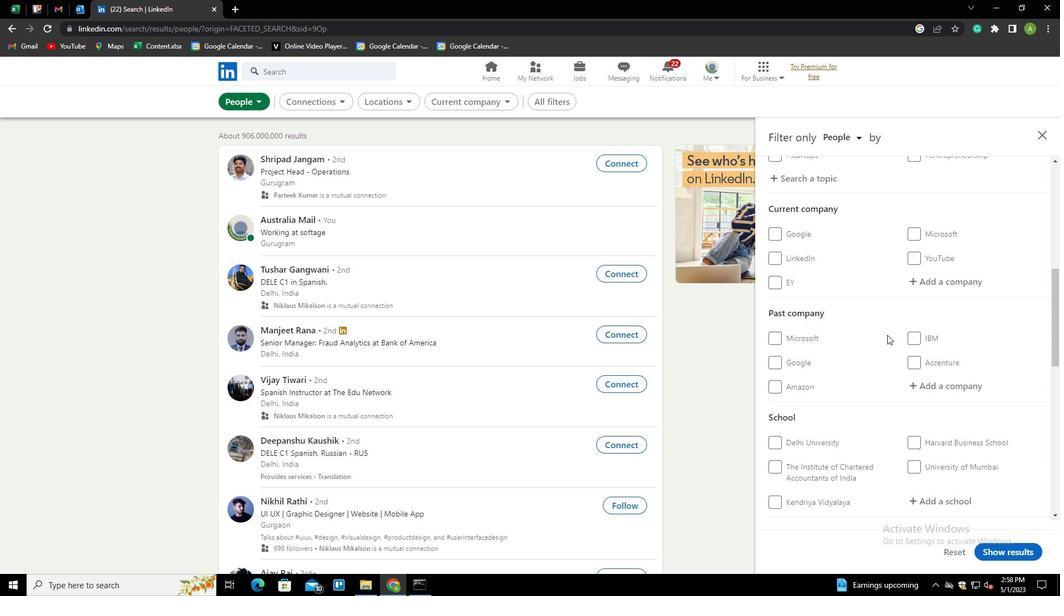 
Action: Mouse moved to (916, 335)
Screenshot: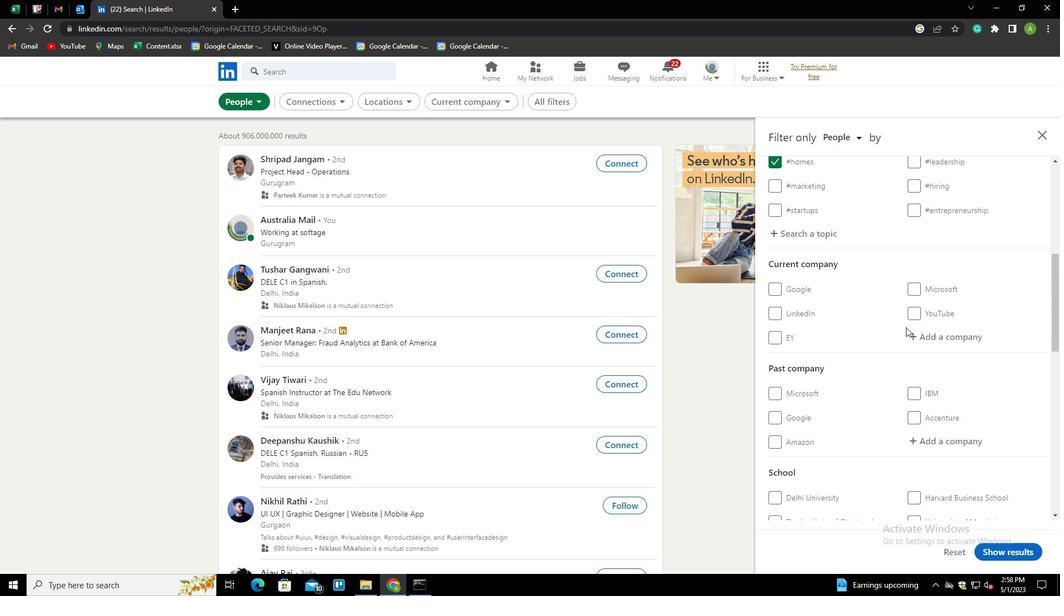 
Action: Mouse pressed left at (916, 335)
Screenshot: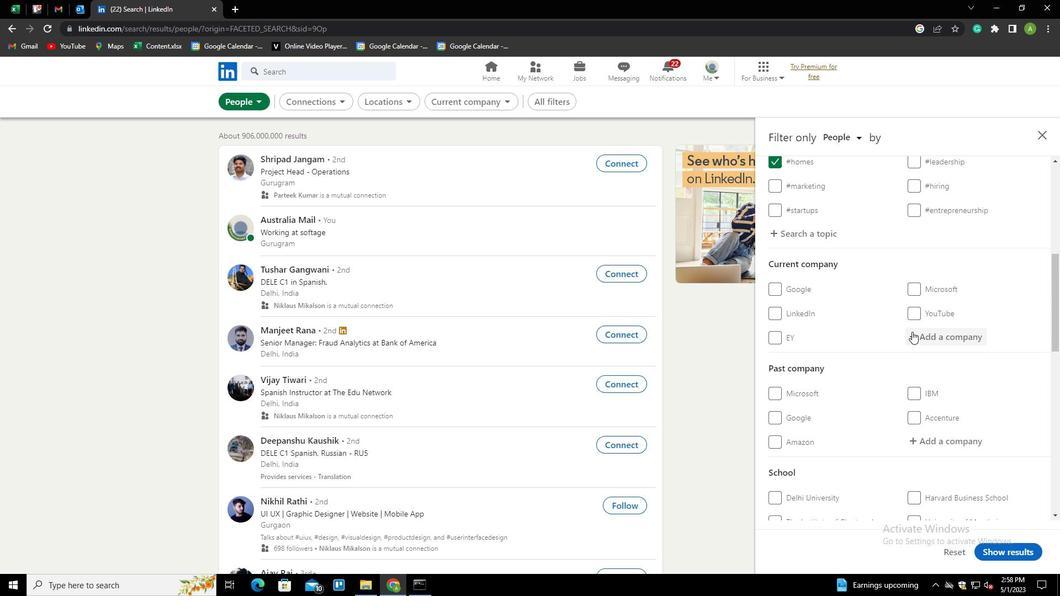 
Action: Mouse moved to (916, 335)
Screenshot: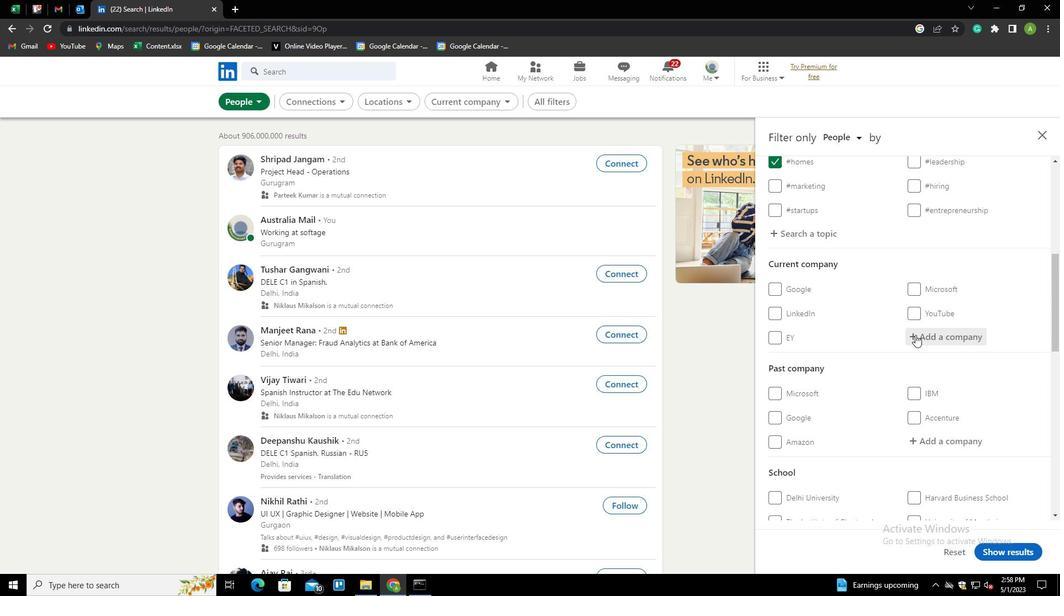 
Action: Key pressed <Key.shift>THE<Key.space><Key.shift>GLITCH<Key.down><Key.enter>
Screenshot: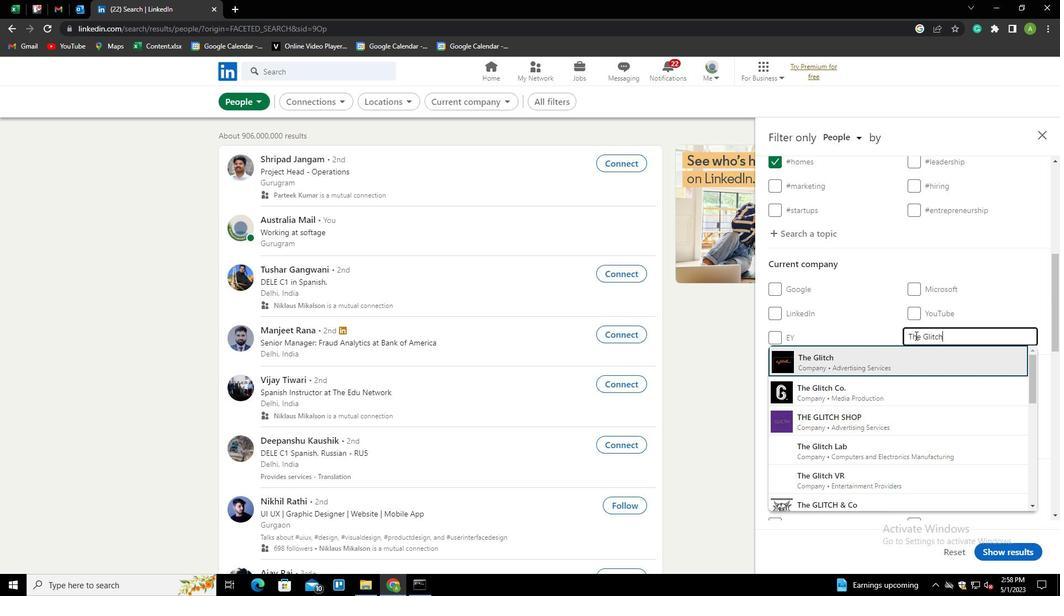 
Action: Mouse scrolled (916, 335) with delta (0, 0)
Screenshot: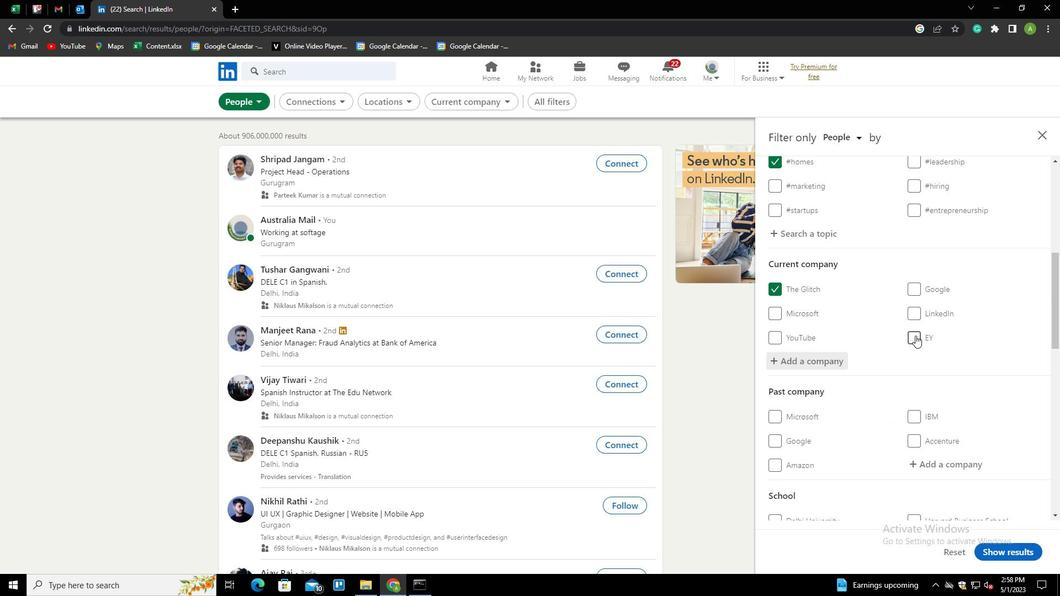 
Action: Mouse scrolled (916, 335) with delta (0, 0)
Screenshot: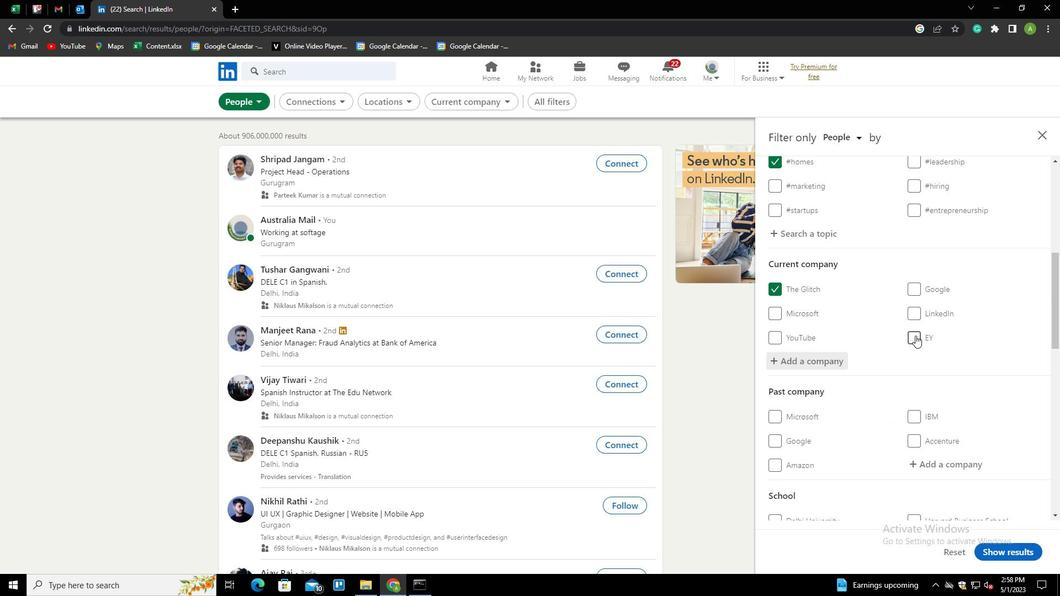 
Action: Mouse scrolled (916, 335) with delta (0, 0)
Screenshot: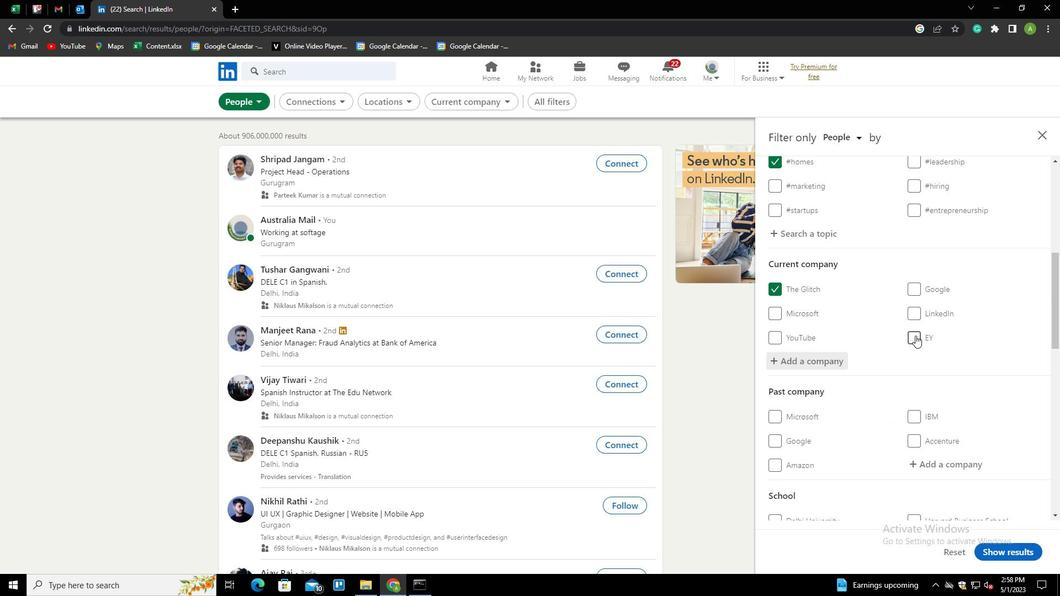 
Action: Mouse moved to (934, 409)
Screenshot: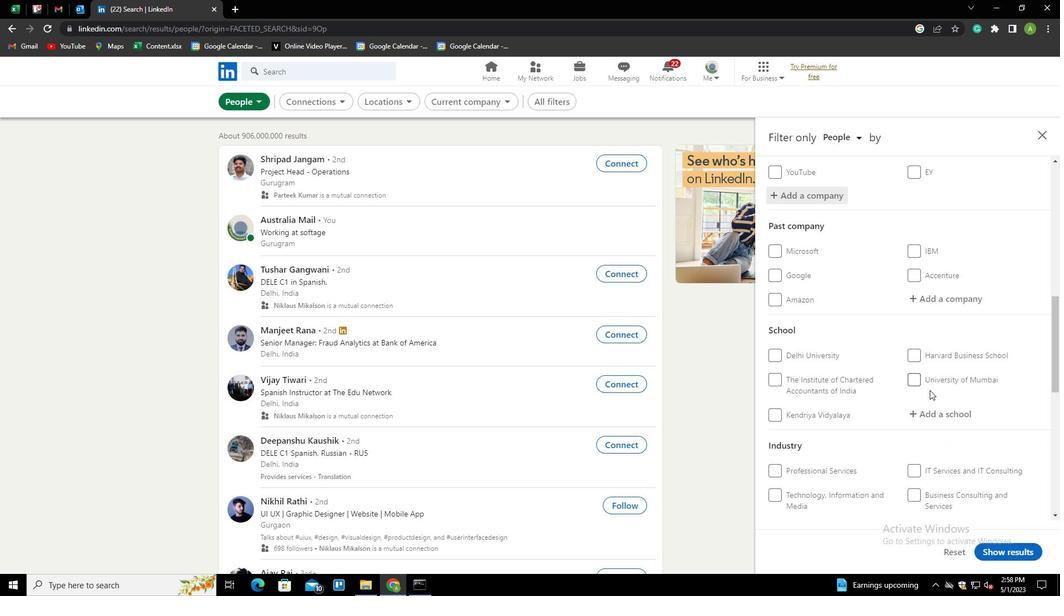 
Action: Mouse pressed left at (934, 409)
Screenshot: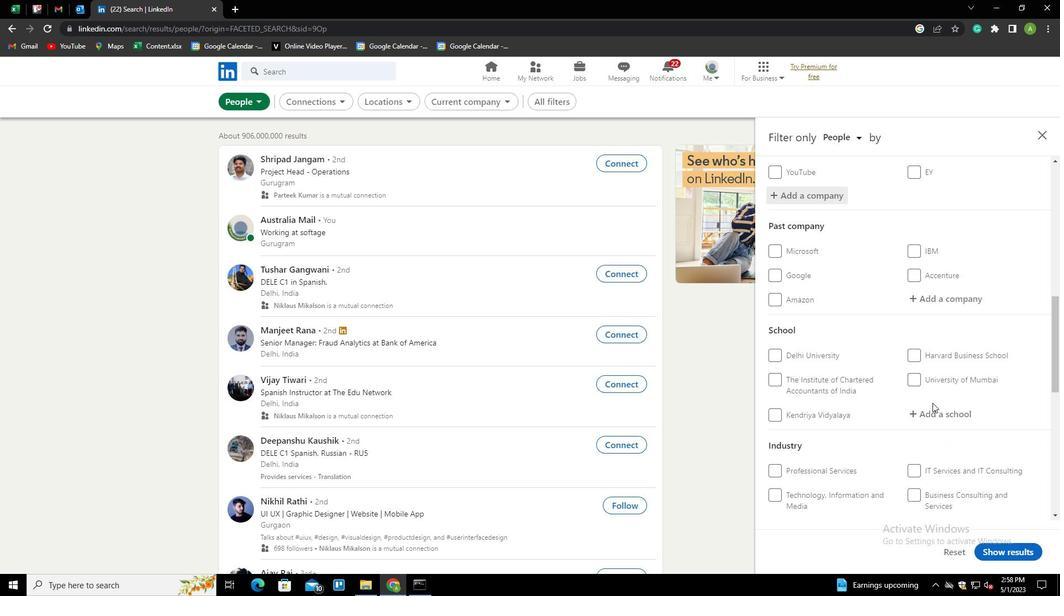 
Action: Mouse moved to (935, 411)
Screenshot: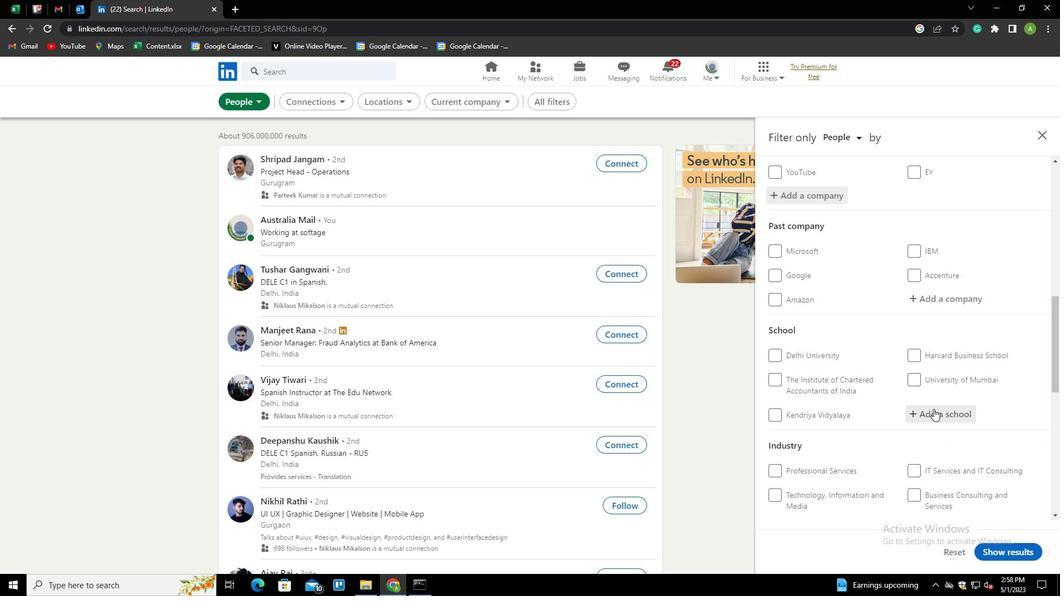 
Action: Mouse pressed left at (935, 411)
Screenshot: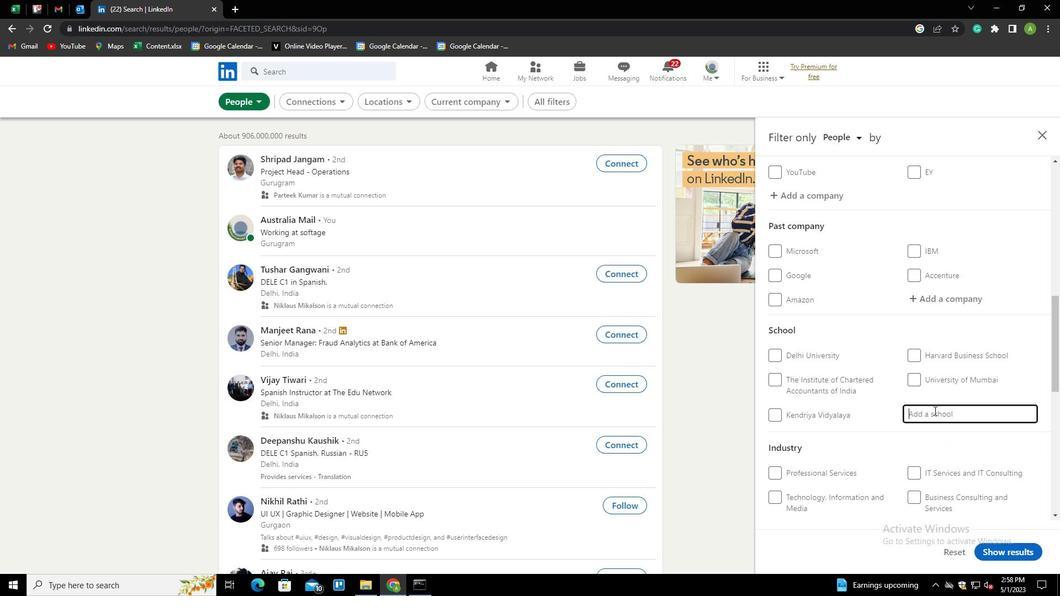 
Action: Key pressed <Key.shift>GAN<Key.backspace><Key.backspace>YAN<Key.space><Key.shift><Key.shift><Key.shift><Key.shift><Key.shift><Key.shift><Key.shift><Key.shift><Key.shift>VIHAR<Key.down><Key.enter>
Screenshot: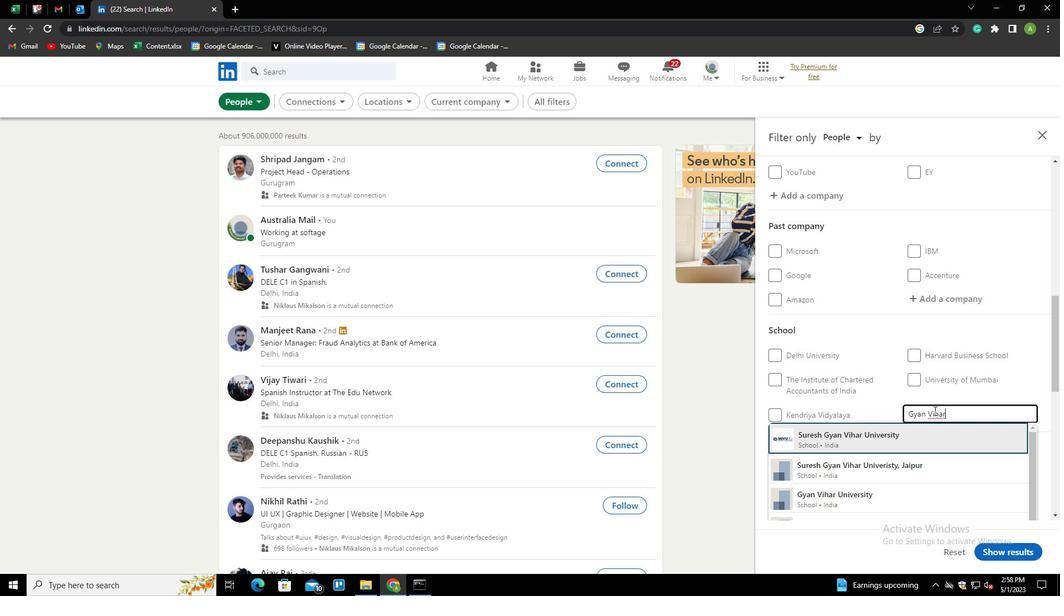 
Action: Mouse moved to (942, 408)
Screenshot: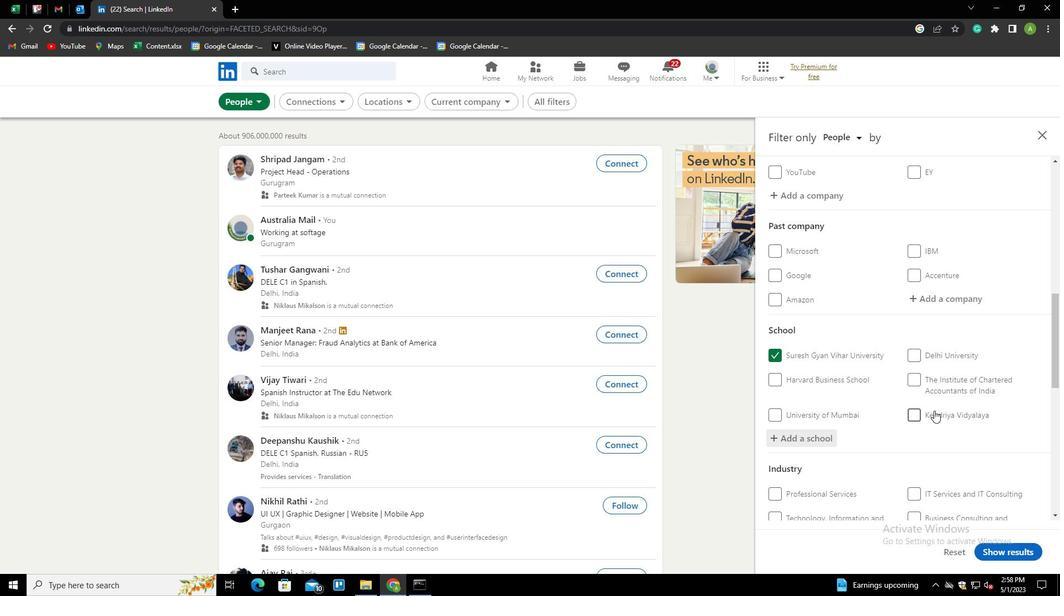 
Action: Mouse scrolled (942, 407) with delta (0, 0)
Screenshot: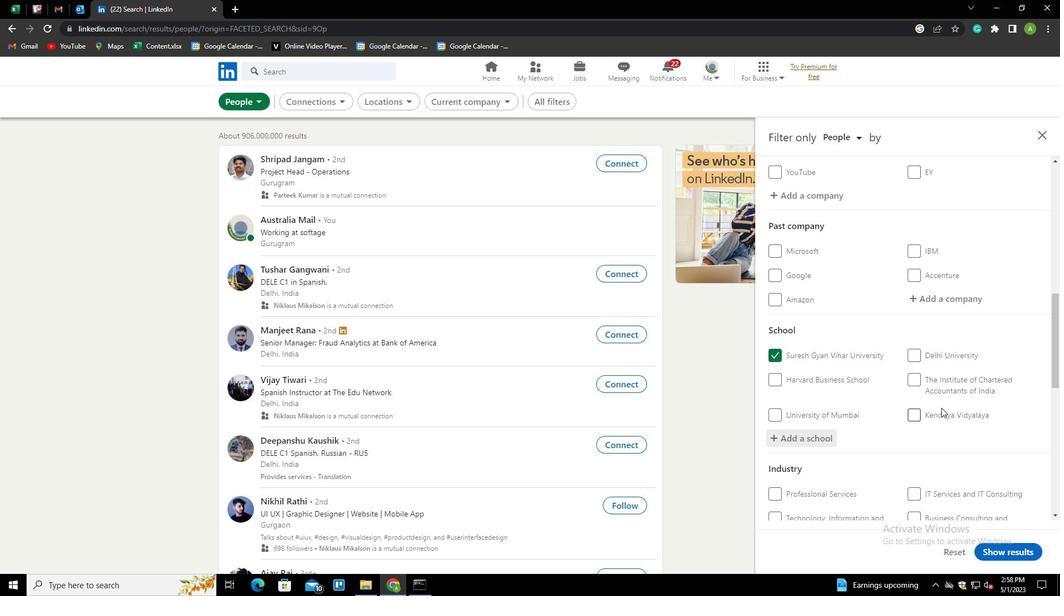 
Action: Mouse scrolled (942, 407) with delta (0, 0)
Screenshot: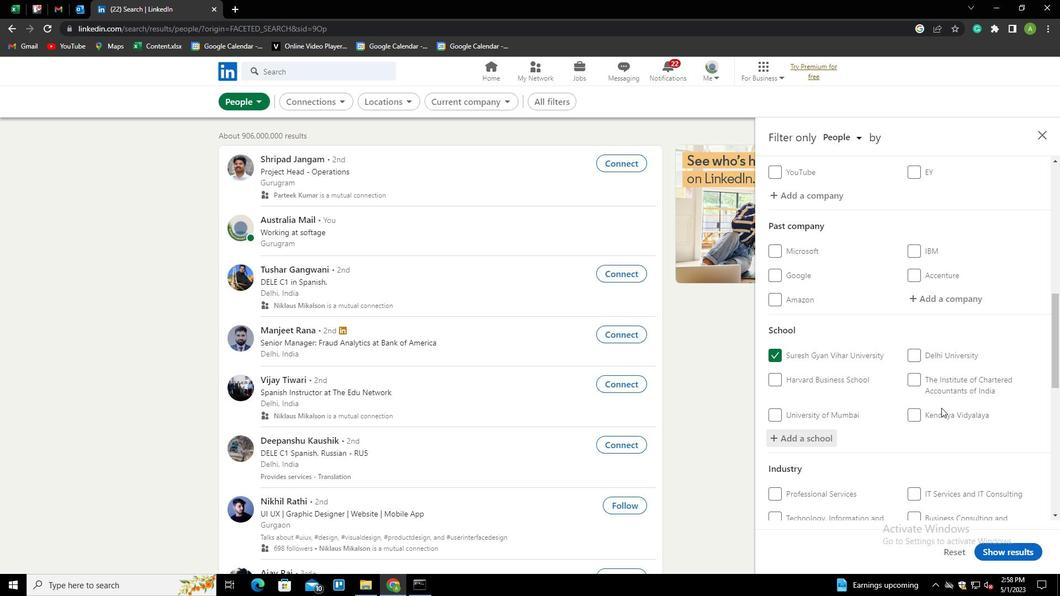 
Action: Mouse scrolled (942, 407) with delta (0, 0)
Screenshot: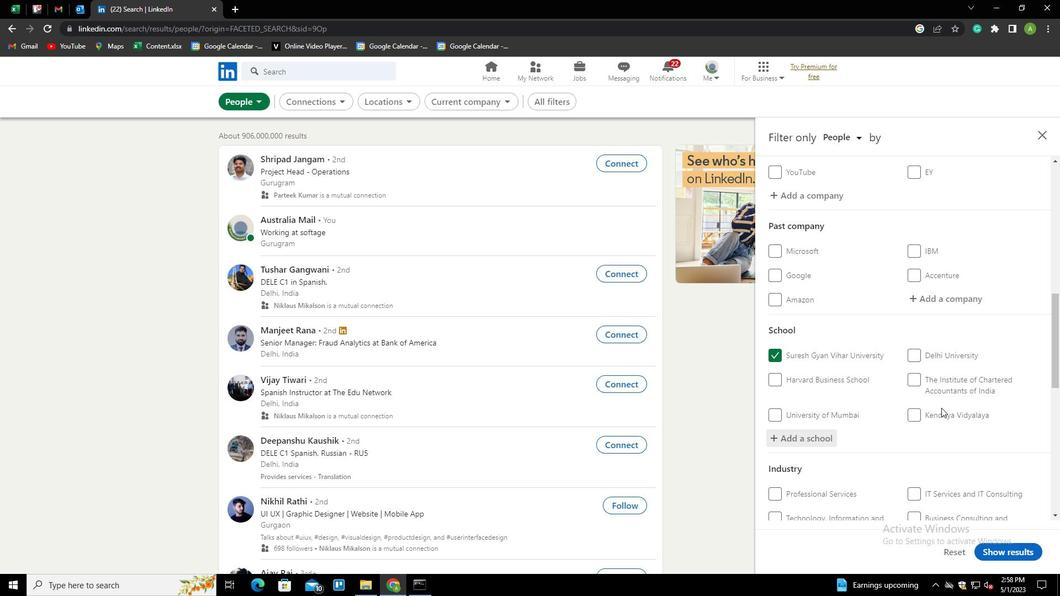 
Action: Mouse moved to (941, 394)
Screenshot: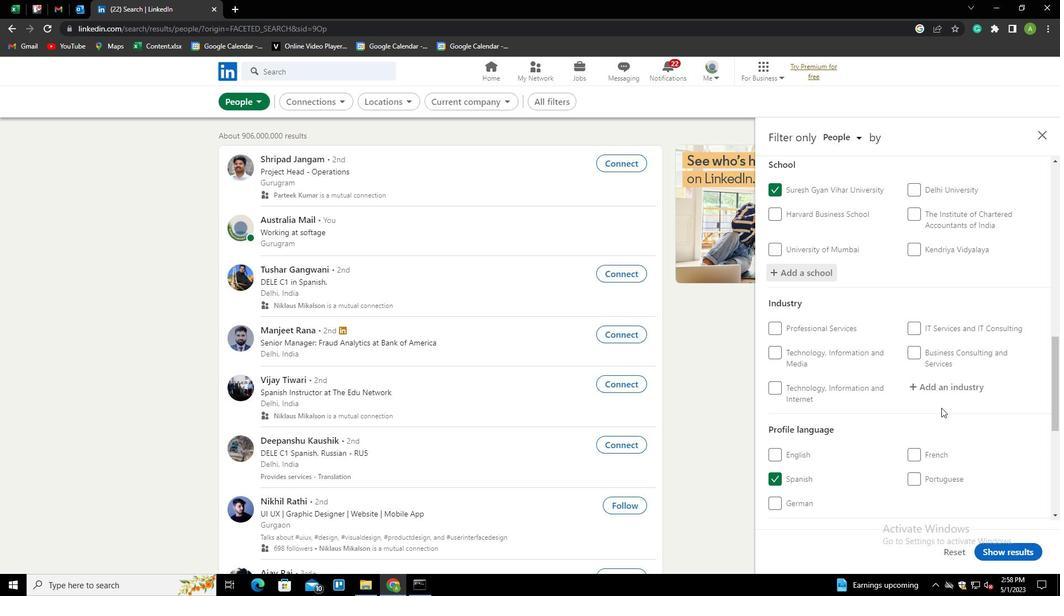 
Action: Mouse pressed left at (941, 394)
Screenshot: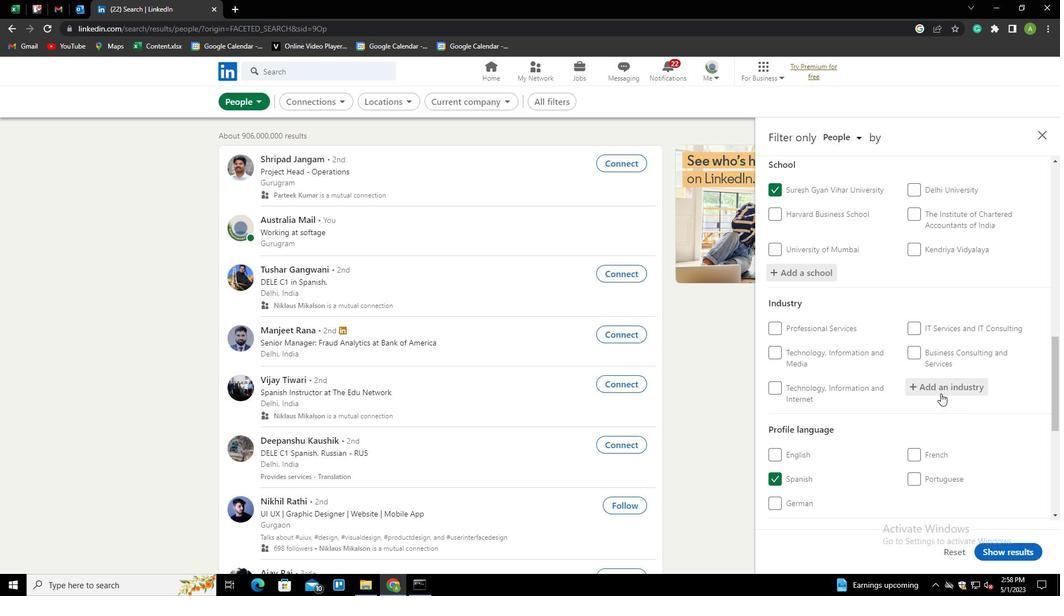 
Action: Mouse moved to (936, 396)
Screenshot: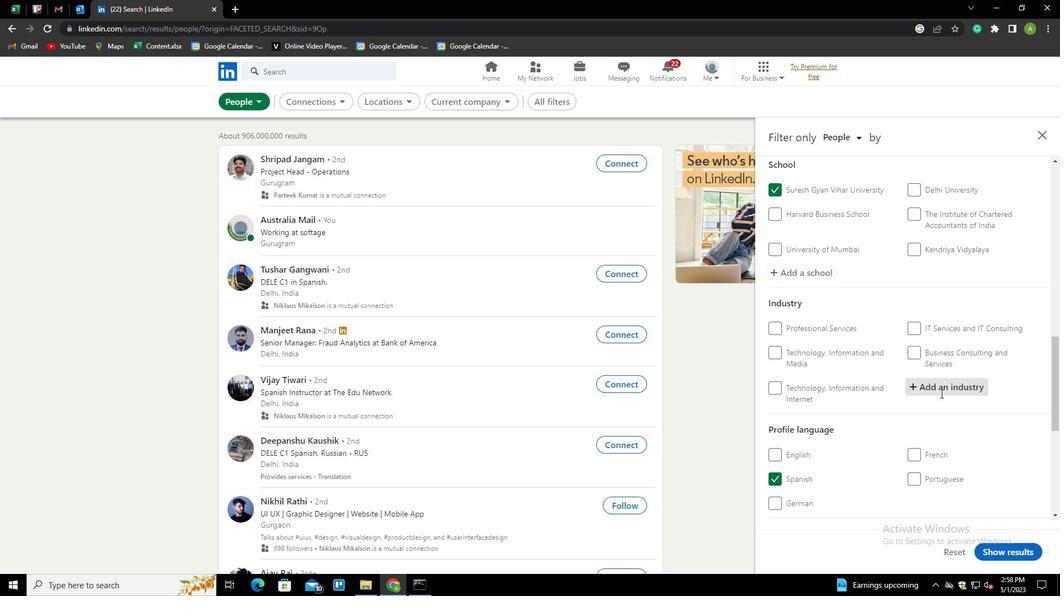 
Action: Key pressed <Key.shift>
Screenshot: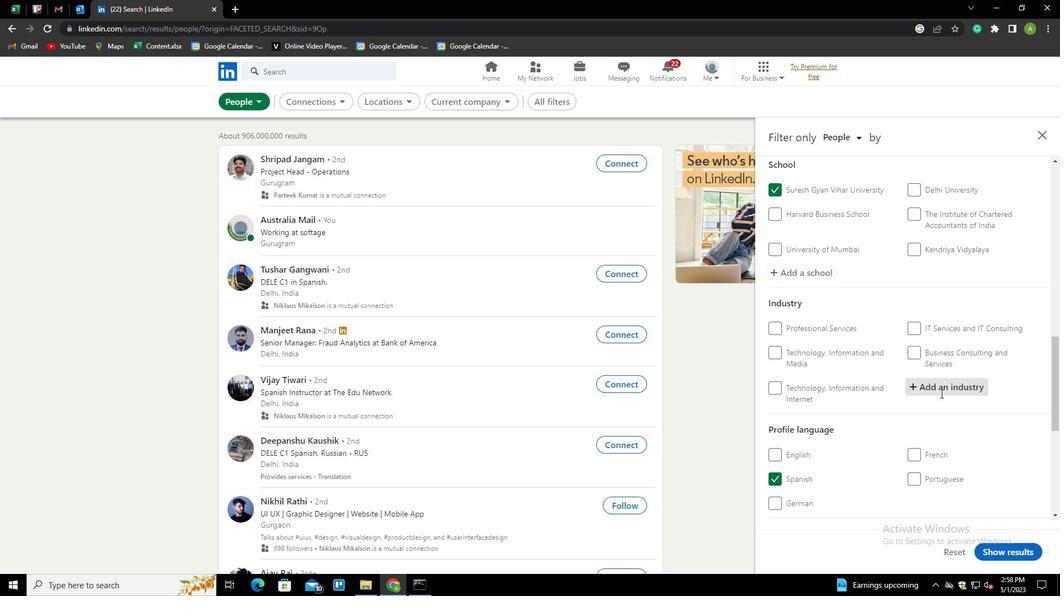 
Action: Mouse moved to (934, 397)
Screenshot: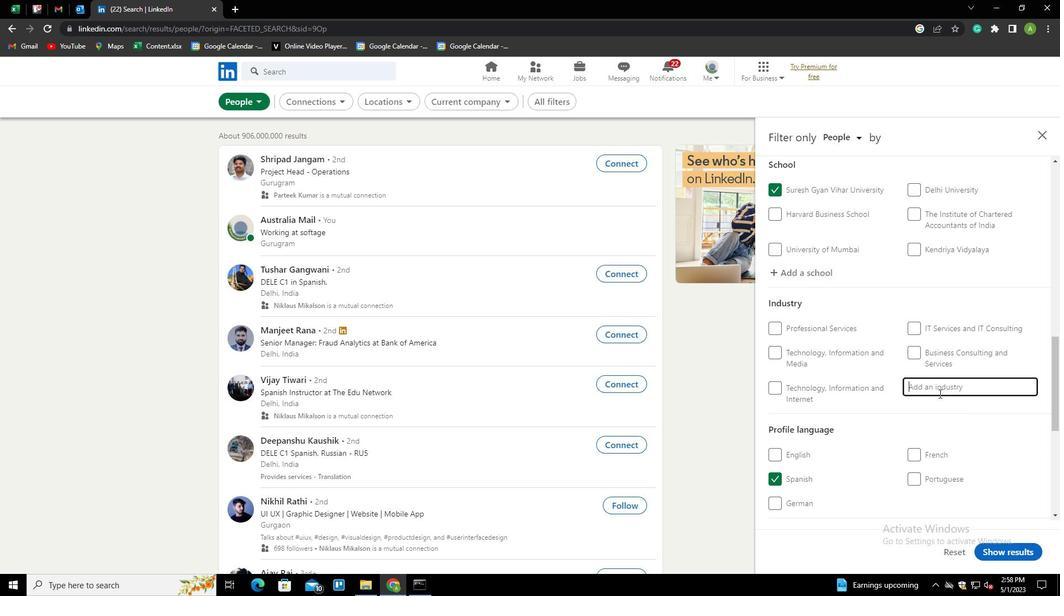 
Action: Key pressed <Key.shift><Key.shift><Key.shift><Key.shift><Key.shift><Key.shift><Key.shift><Key.shift>T<Key.backspace><Key.shift>IT<Key.space>SYSTEM<Key.down><Key.down><Key.down><Key.down><Key.down><Key.enter>
Screenshot: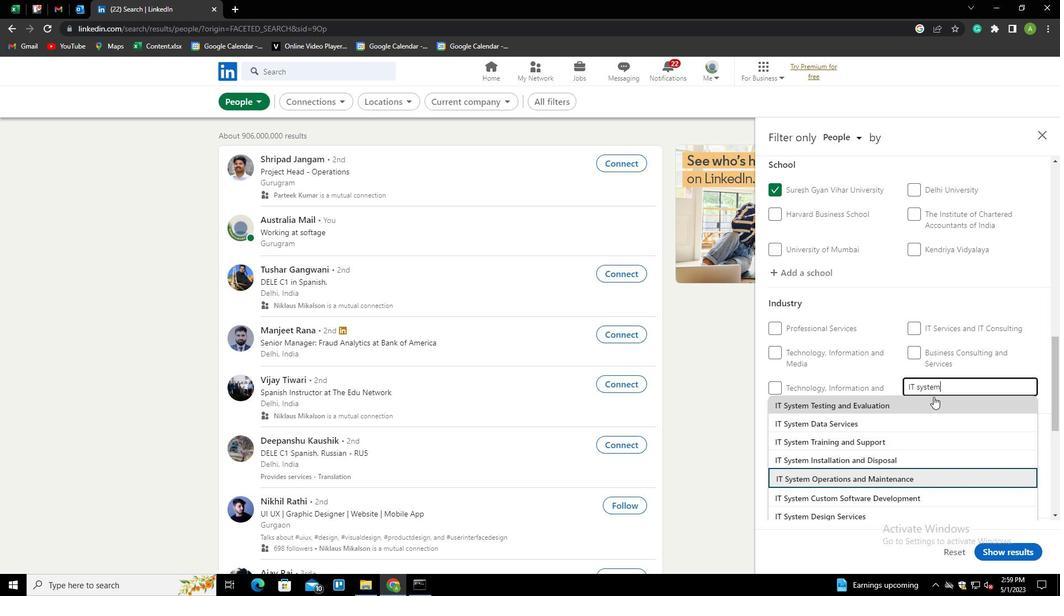 
Action: Mouse moved to (964, 366)
Screenshot: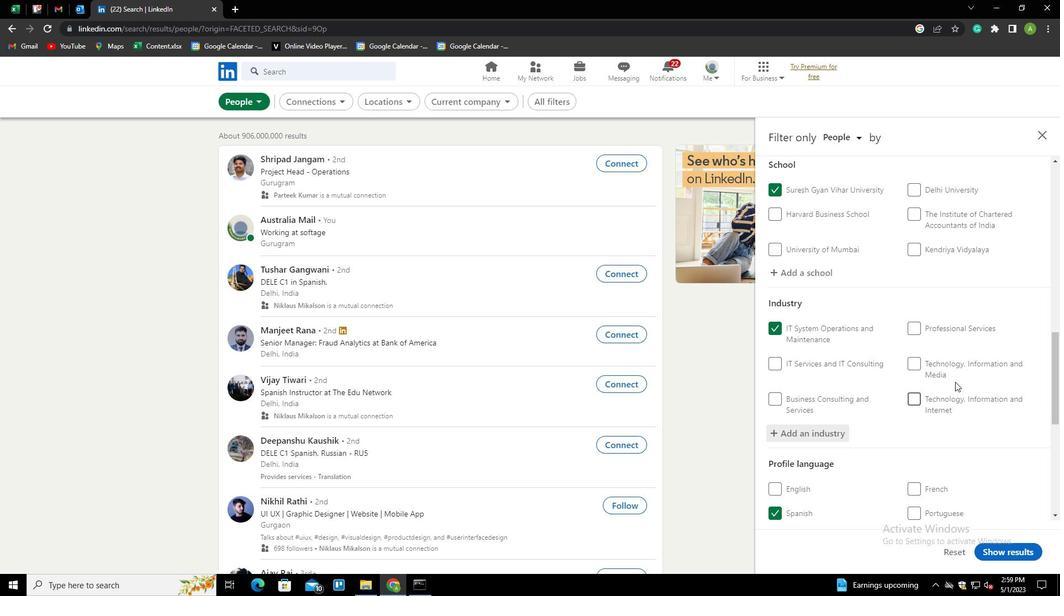 
Action: Mouse scrolled (964, 366) with delta (0, 0)
Screenshot: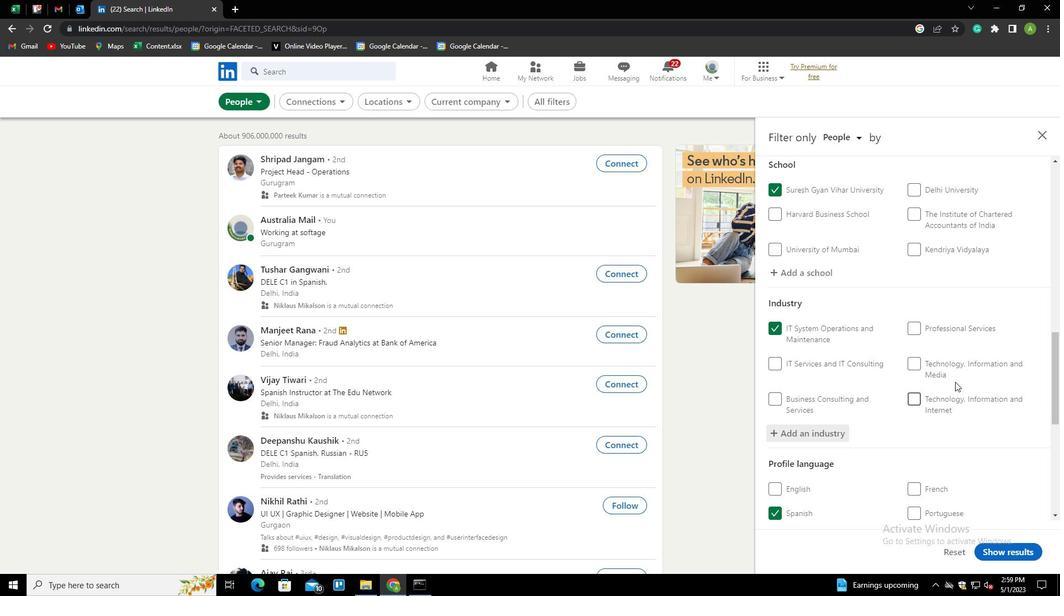
Action: Mouse moved to (963, 368)
Screenshot: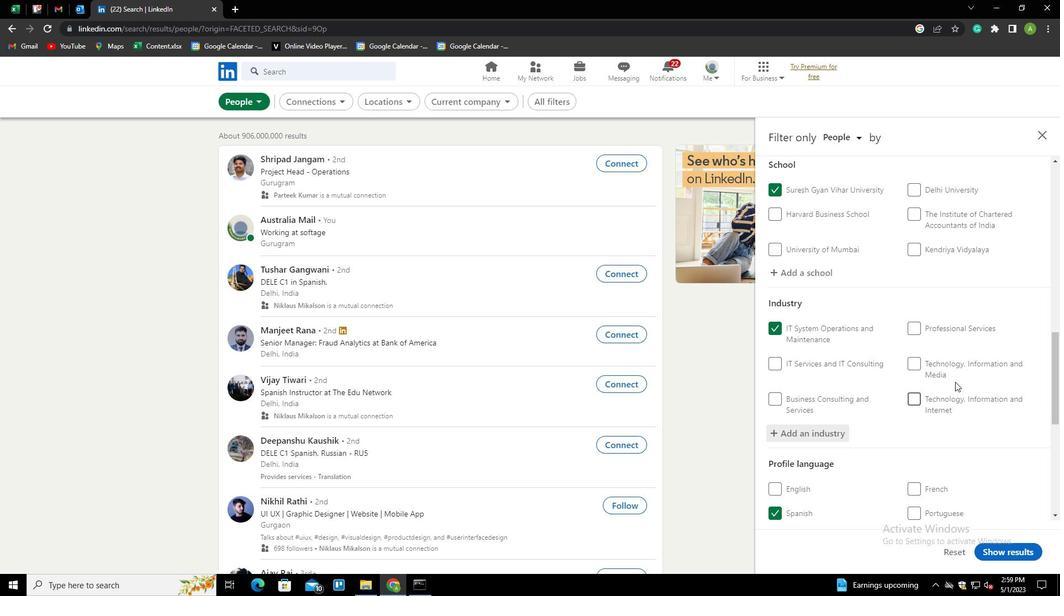 
Action: Mouse scrolled (963, 367) with delta (0, 0)
Screenshot: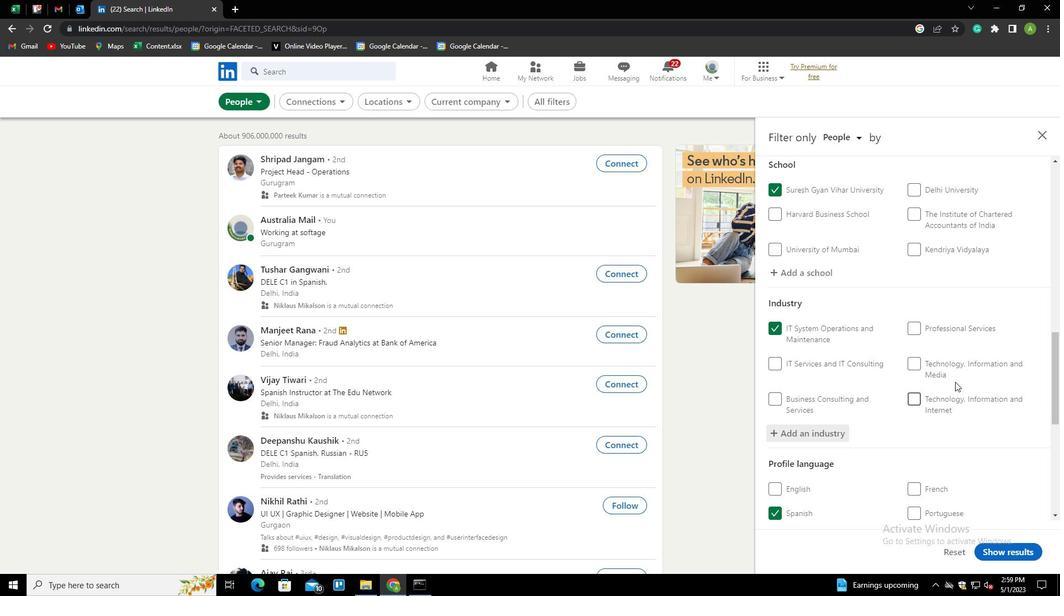 
Action: Mouse scrolled (963, 367) with delta (0, 0)
Screenshot: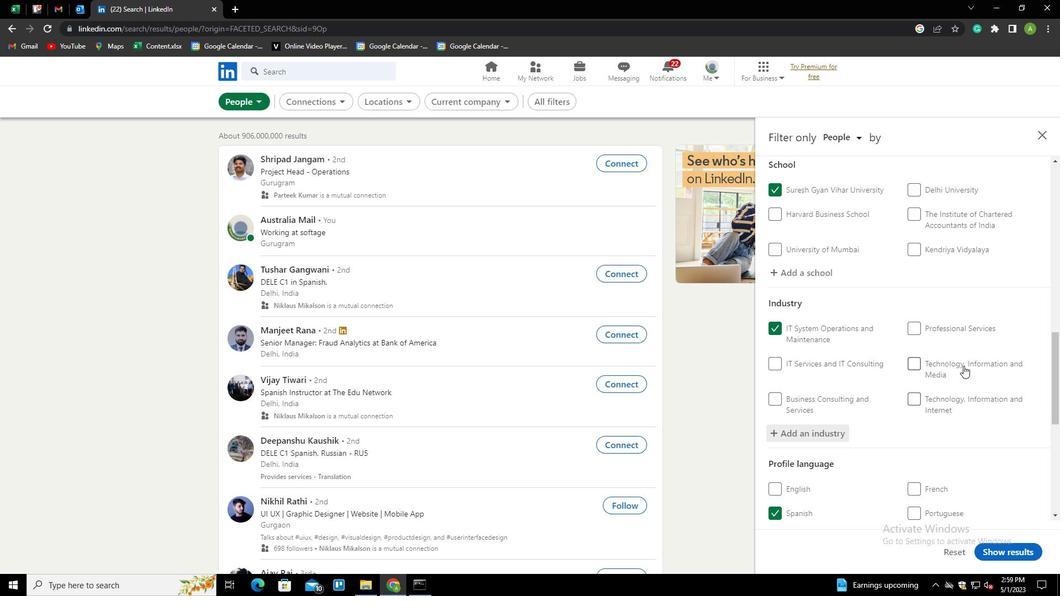 
Action: Mouse scrolled (963, 367) with delta (0, 0)
Screenshot: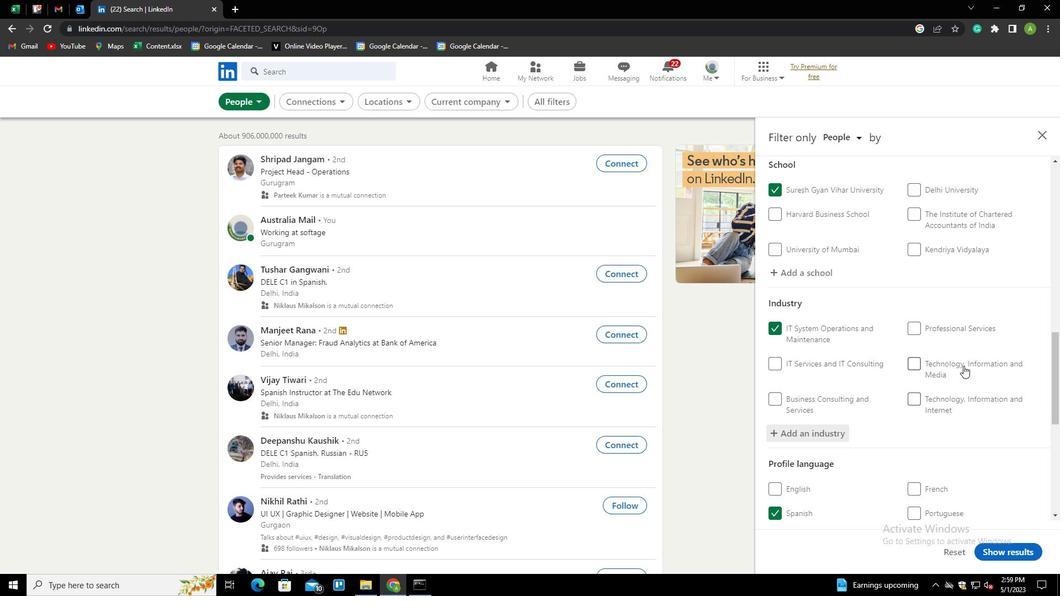 
Action: Mouse moved to (949, 396)
Screenshot: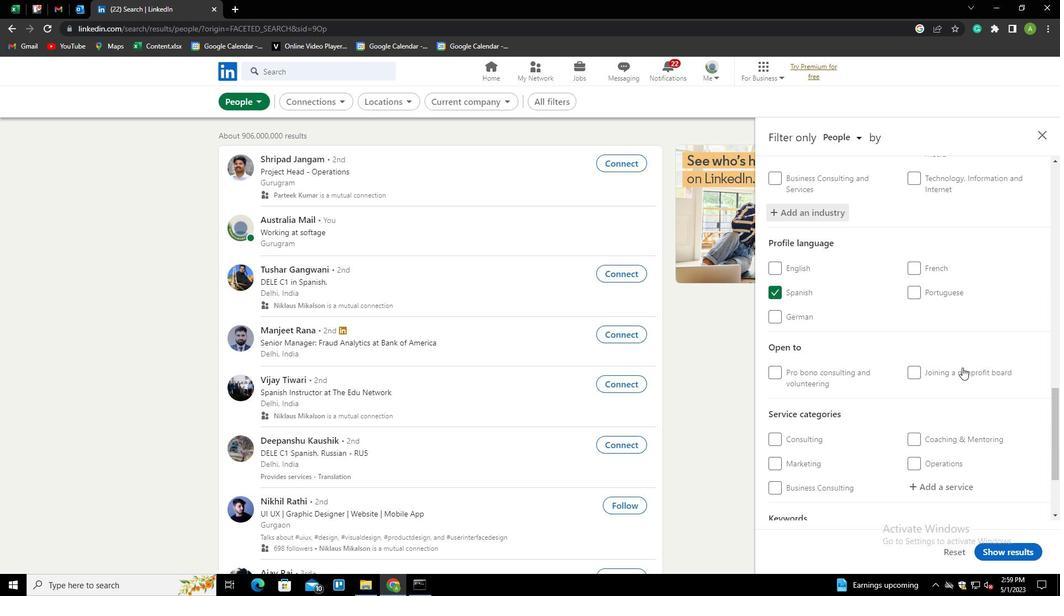 
Action: Mouse scrolled (949, 395) with delta (0, 0)
Screenshot: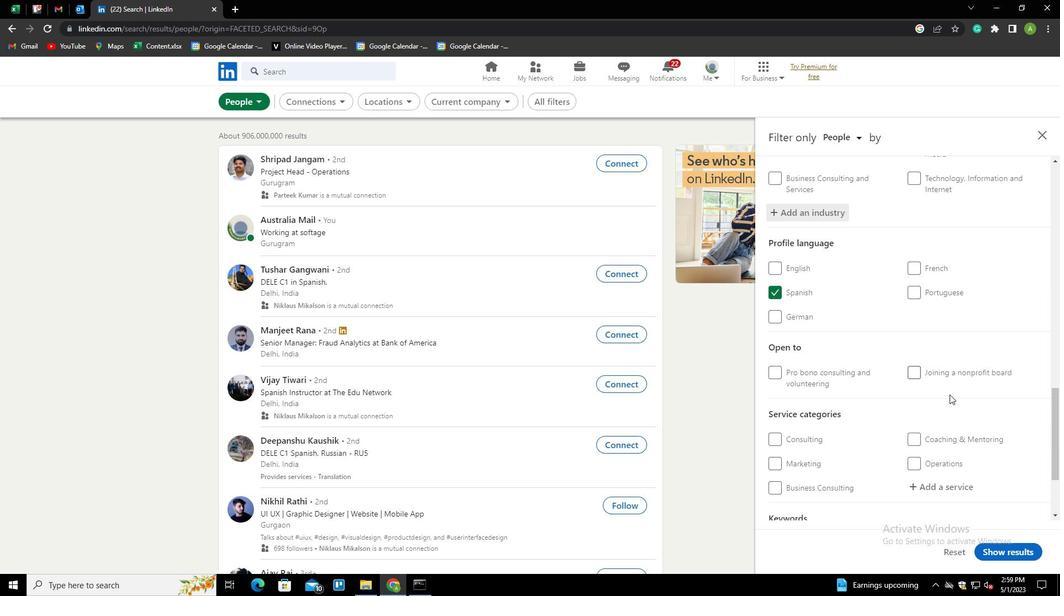 
Action: Mouse scrolled (949, 395) with delta (0, 0)
Screenshot: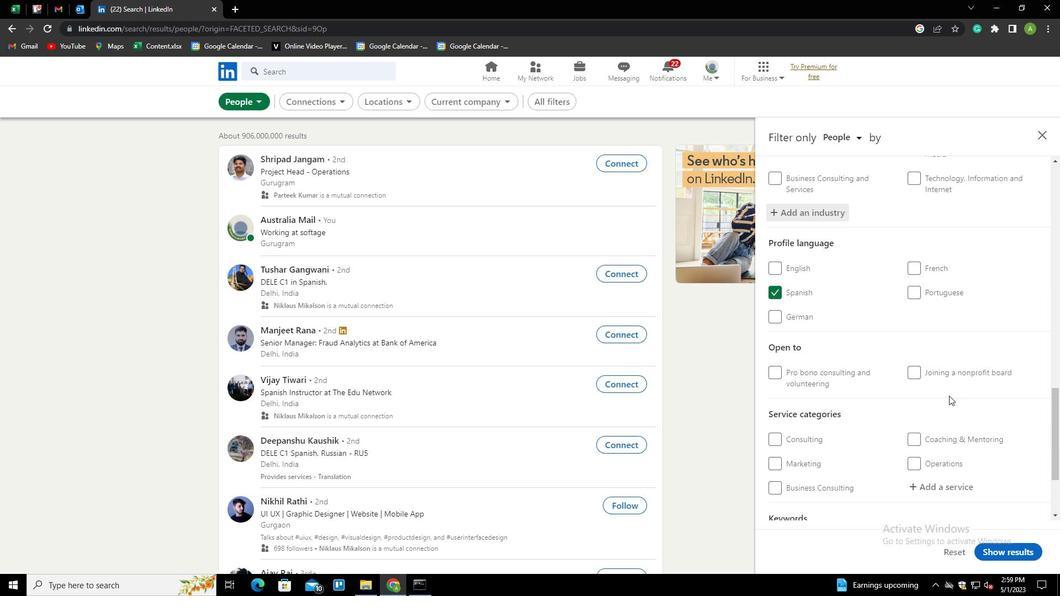 
Action: Mouse moved to (931, 380)
Screenshot: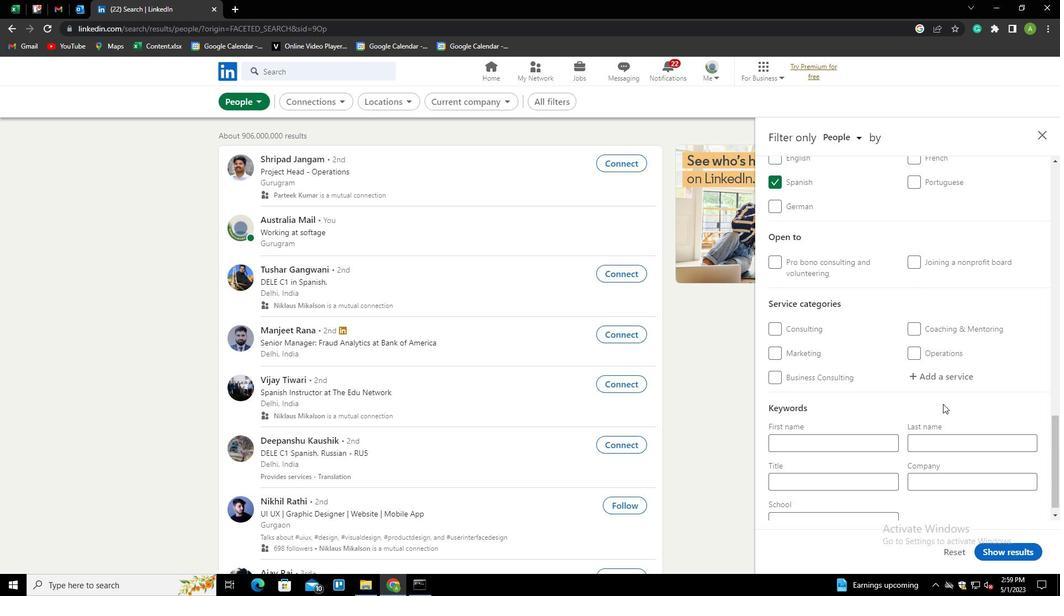 
Action: Mouse pressed left at (931, 380)
Screenshot: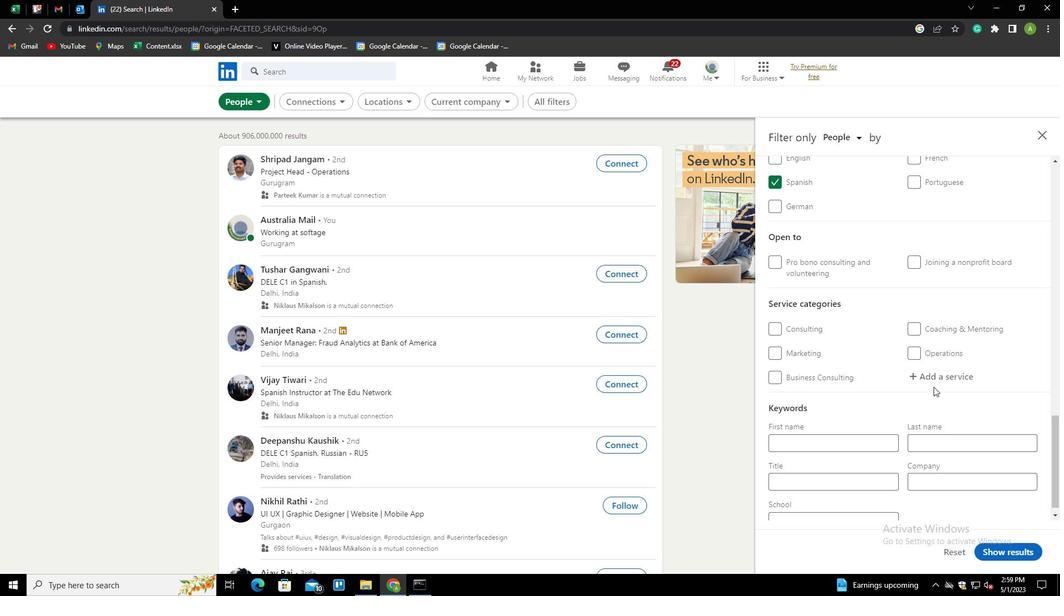 
Action: Mouse moved to (932, 379)
Screenshot: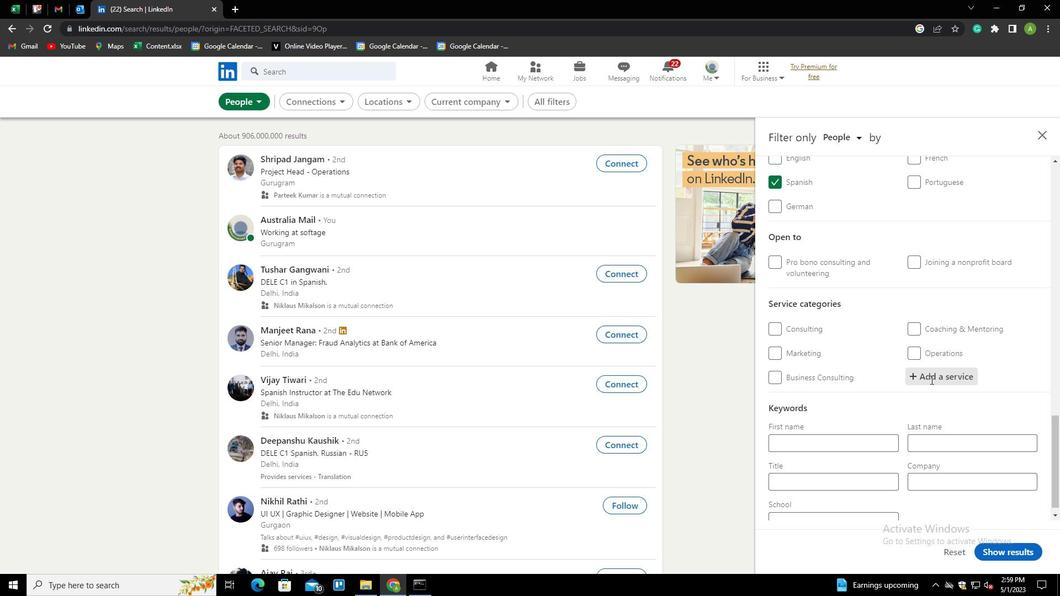 
Action: Mouse pressed left at (932, 379)
Screenshot: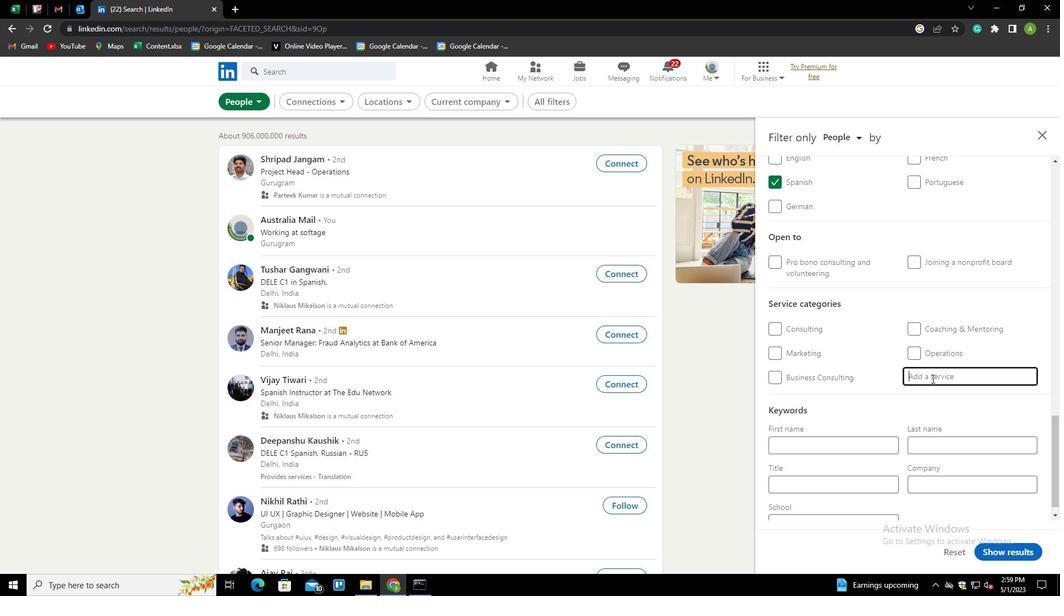 
Action: Key pressed <Key.shift>BARTE<Key.down><Key.enter>
Screenshot: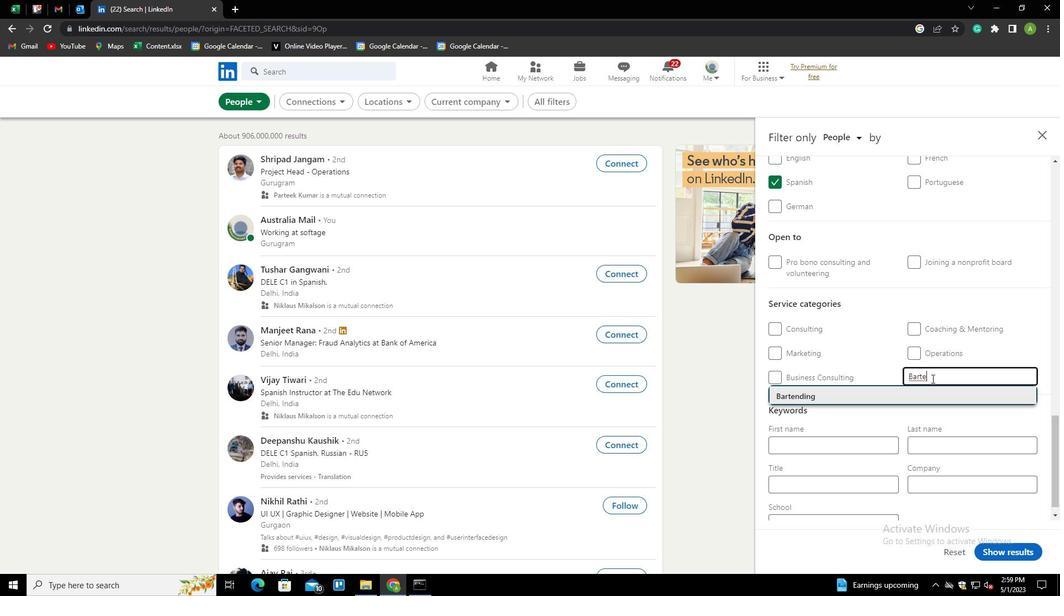 
Action: Mouse scrolled (932, 378) with delta (0, 0)
Screenshot: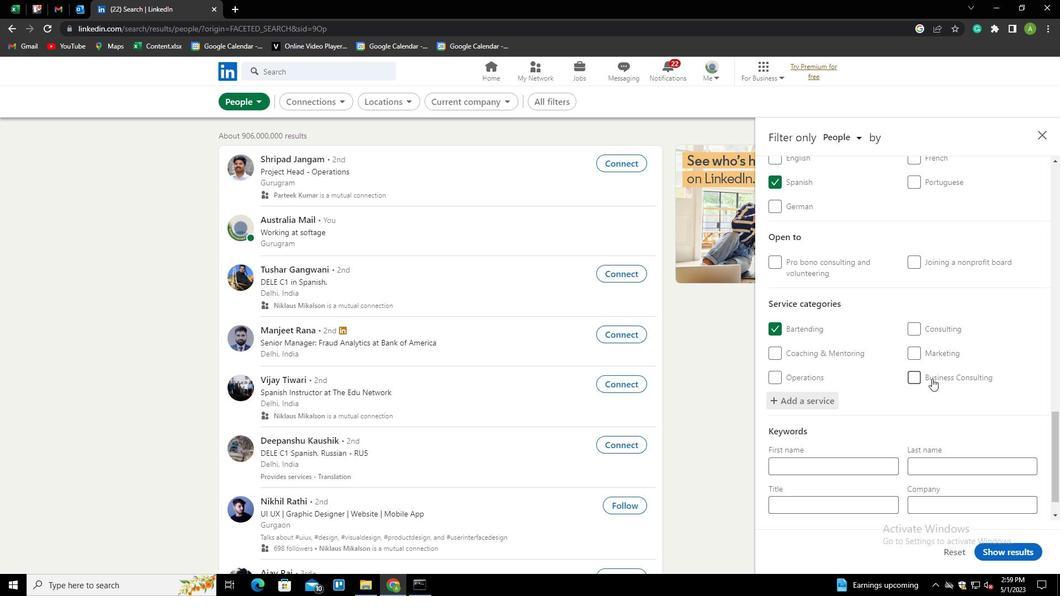 
Action: Mouse scrolled (932, 378) with delta (0, 0)
Screenshot: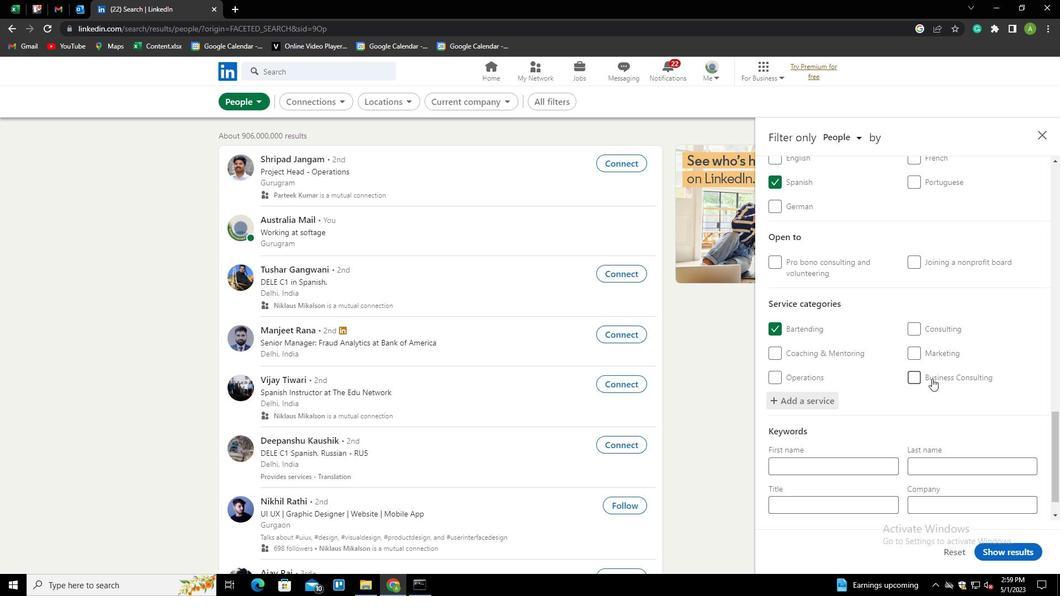 
Action: Mouse scrolled (932, 378) with delta (0, 0)
Screenshot: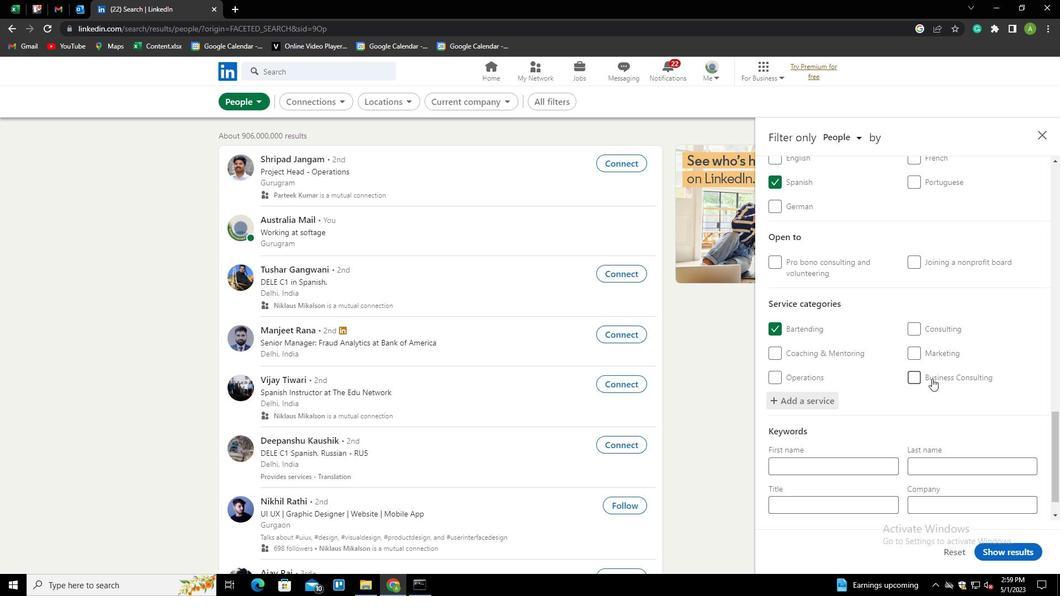 
Action: Mouse scrolled (932, 378) with delta (0, 0)
Screenshot: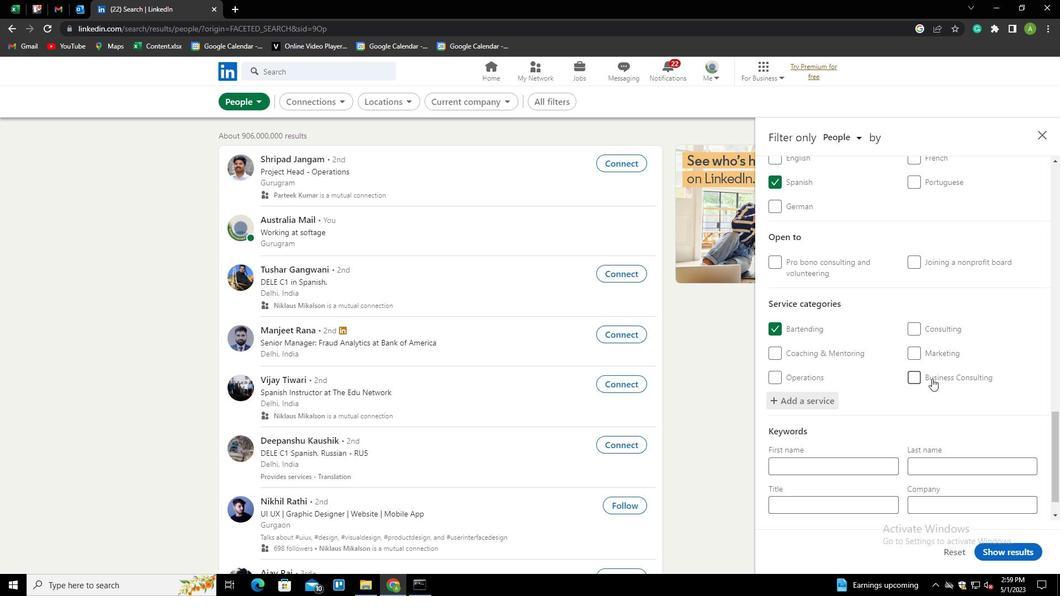 
Action: Mouse scrolled (932, 378) with delta (0, 0)
Screenshot: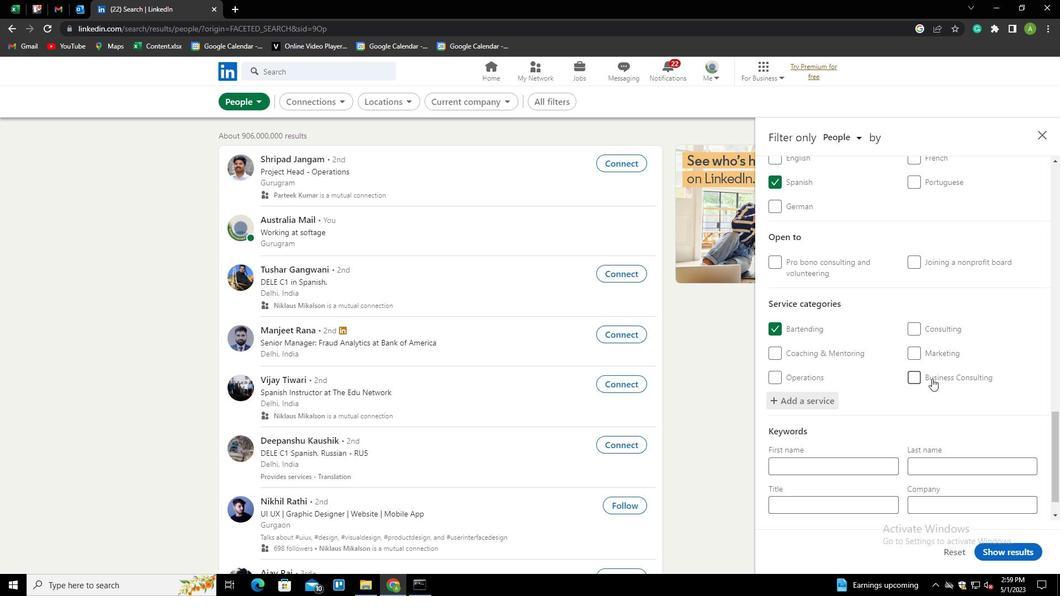 
Action: Mouse scrolled (932, 378) with delta (0, 0)
Screenshot: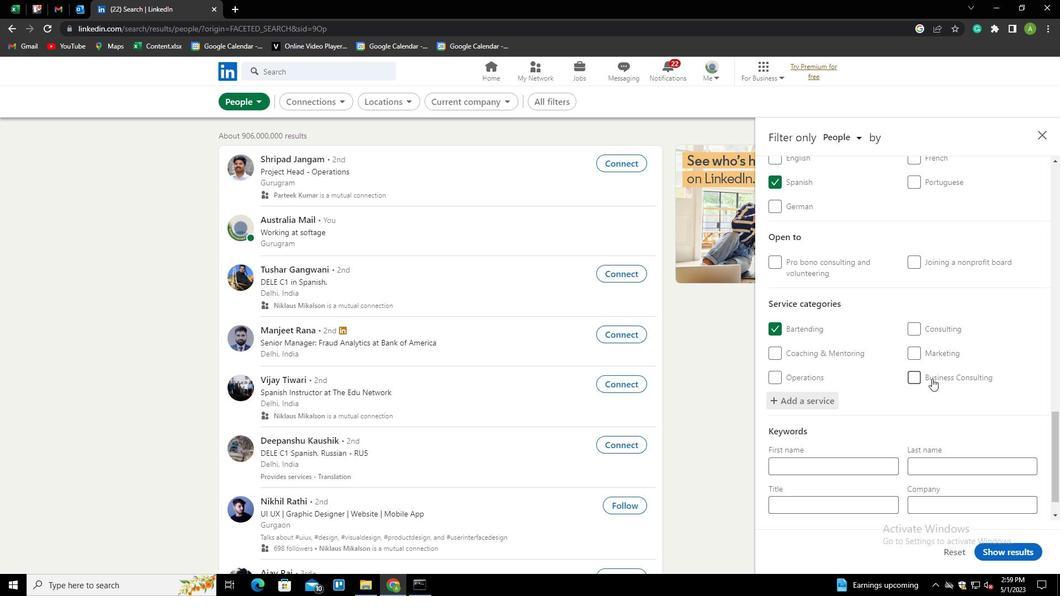 
Action: Mouse scrolled (932, 378) with delta (0, 0)
Screenshot: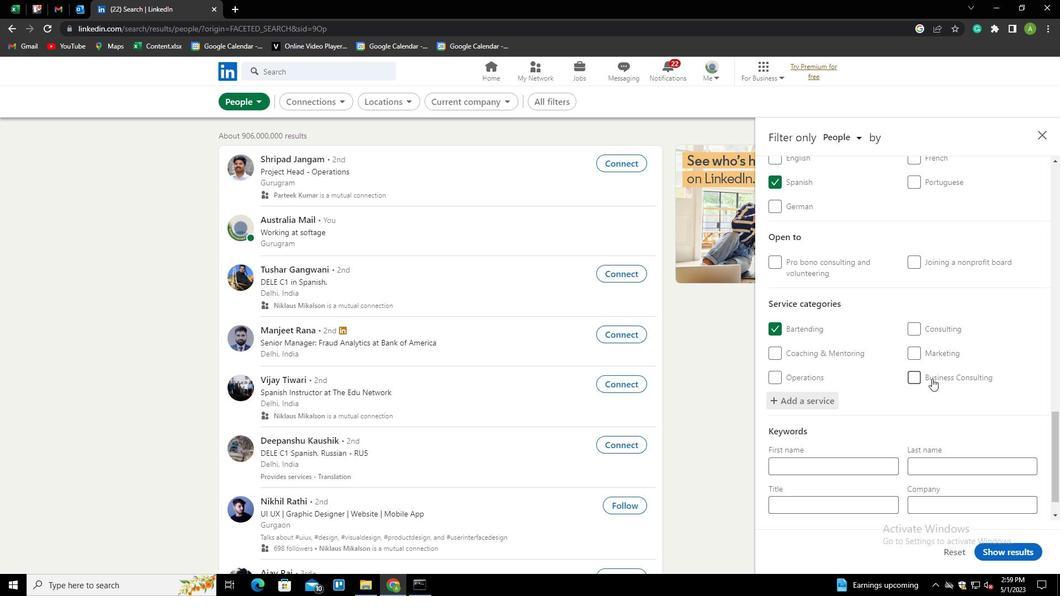 
Action: Mouse moved to (863, 464)
Screenshot: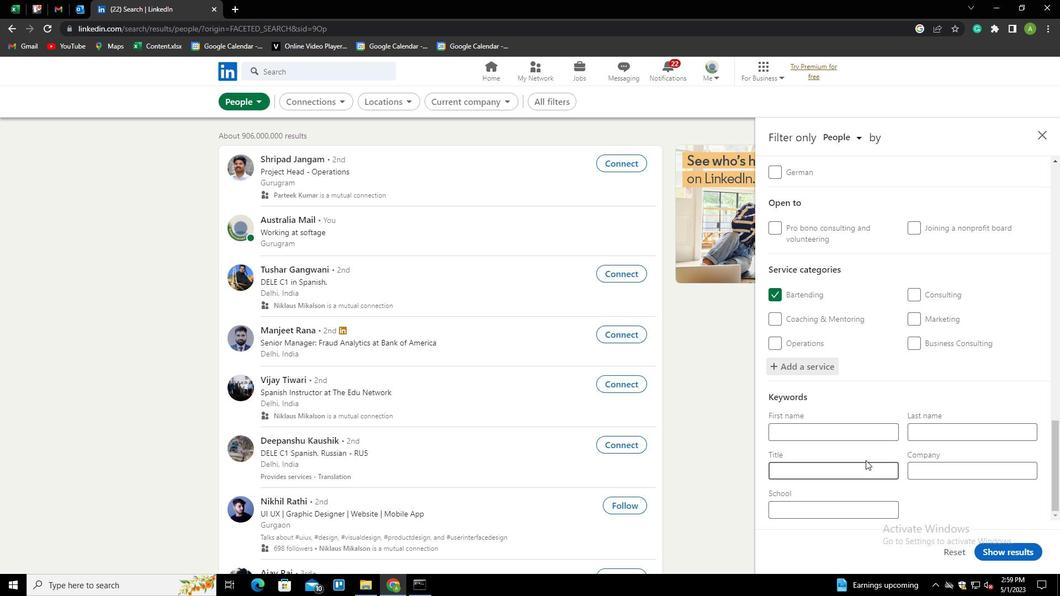 
Action: Mouse pressed left at (863, 464)
Screenshot: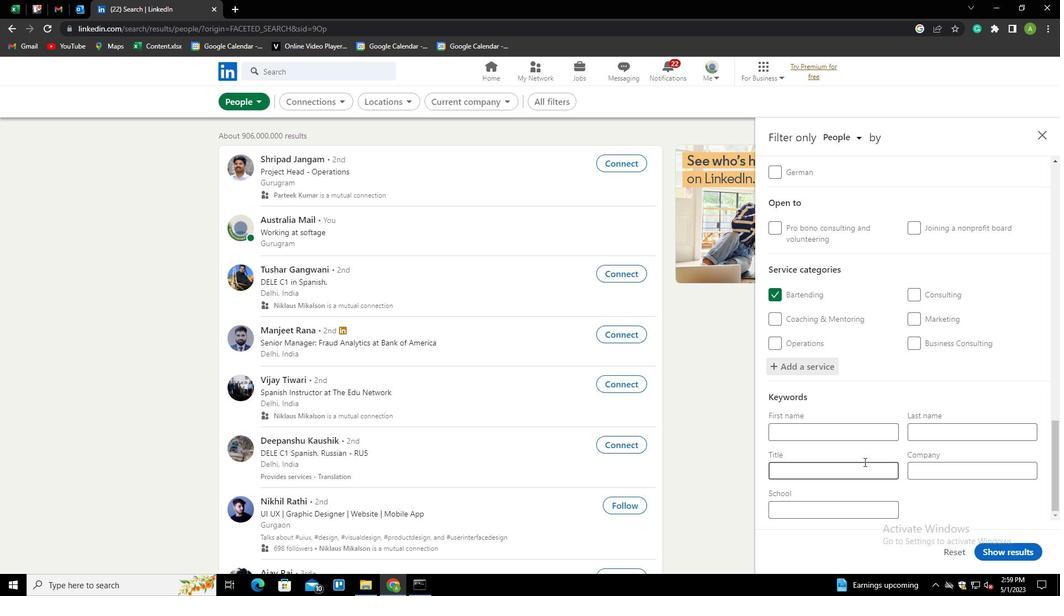 
Action: Mouse moved to (863, 472)
Screenshot: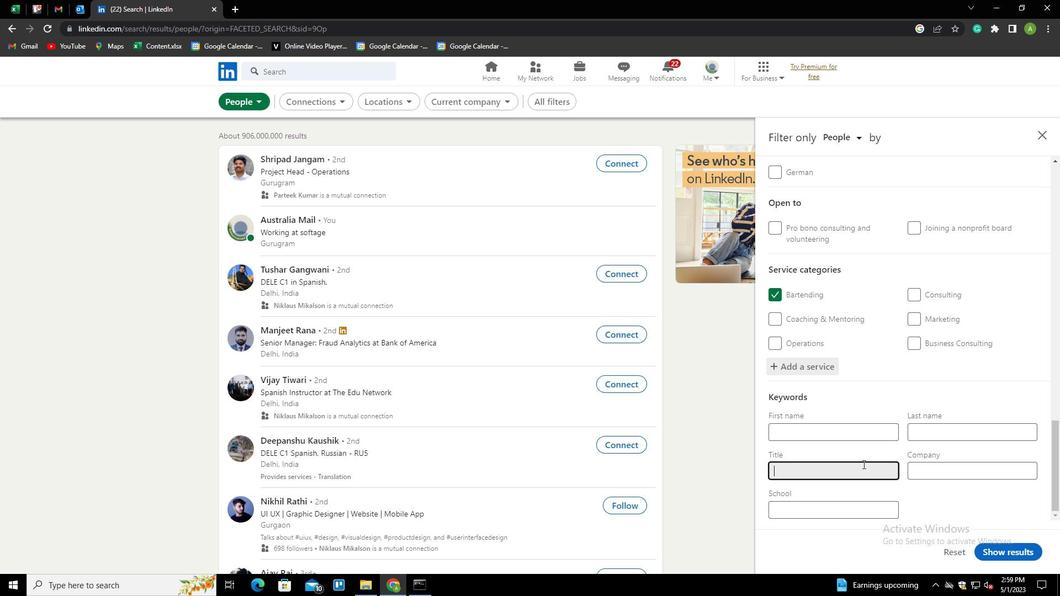 
Action: Key pressed <Key.shift><Key.shift><Key.shift><Key.shift><Key.shift><Key.shift><Key.shift><Key.shift><Key.shift><Key.shift><Key.shift><Key.shift><Key.shift><Key.shift><Key.shift><Key.shift><Key.shift><Key.shift><Key.shift><Key.shift><Key.shift>ROOFER
Screenshot: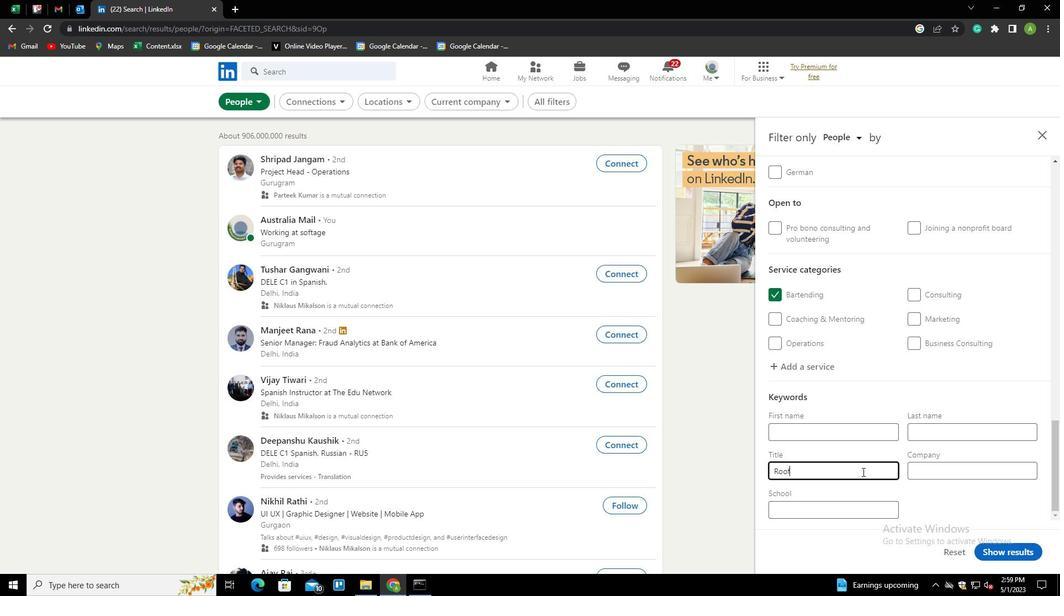 
Action: Mouse moved to (968, 536)
Screenshot: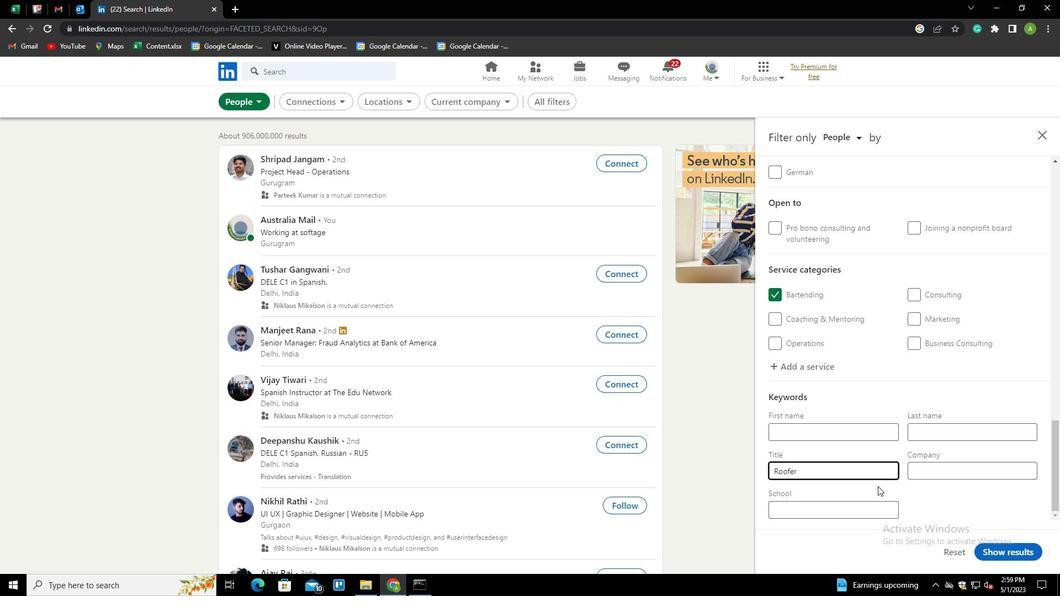 
Action: Mouse pressed left at (968, 536)
Screenshot: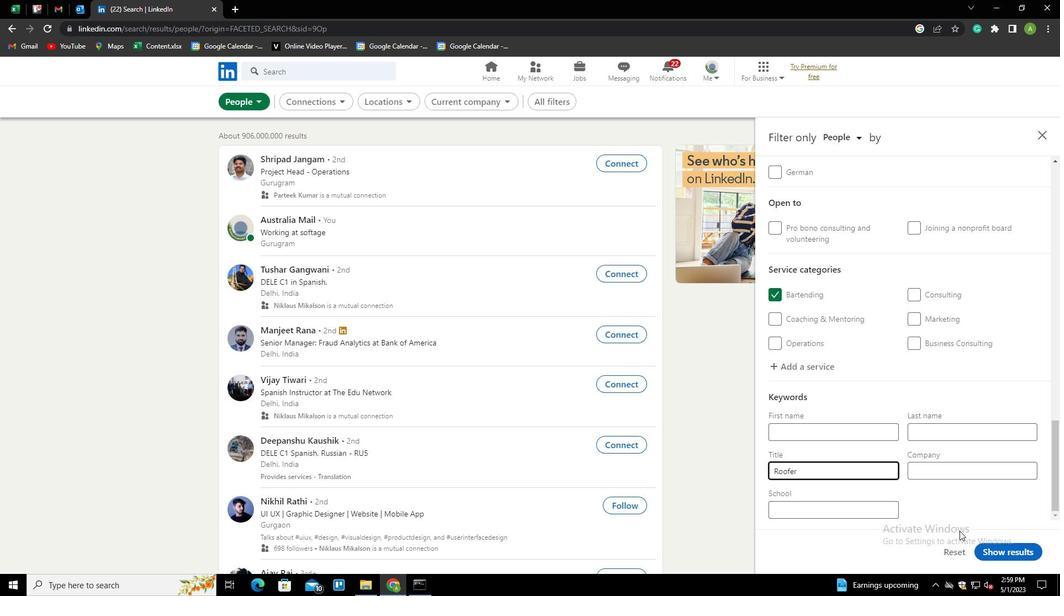 
Action: Mouse moved to (996, 551)
Screenshot: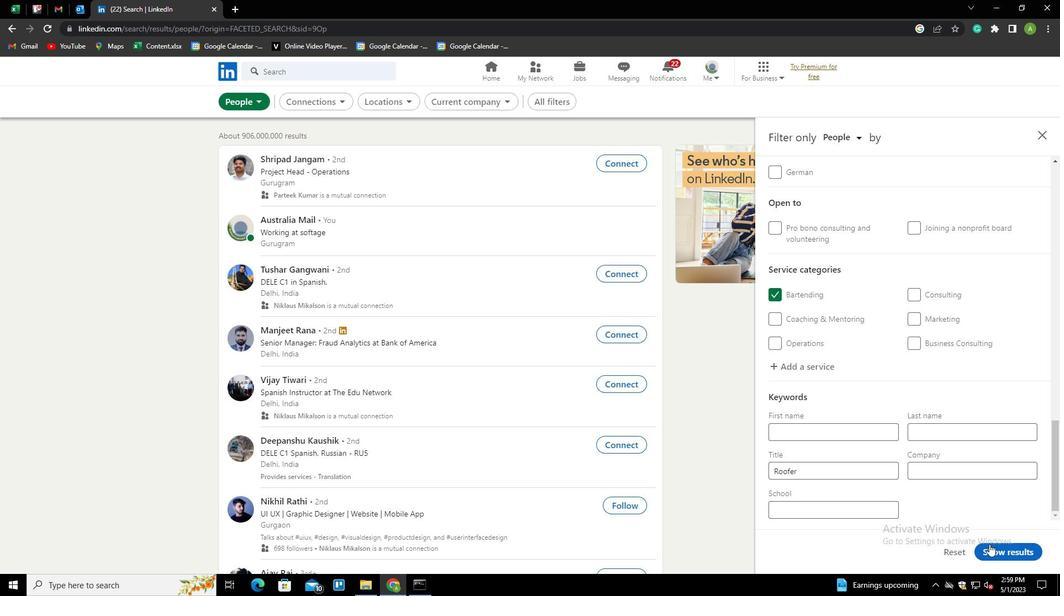 
Action: Mouse pressed left at (996, 551)
Screenshot: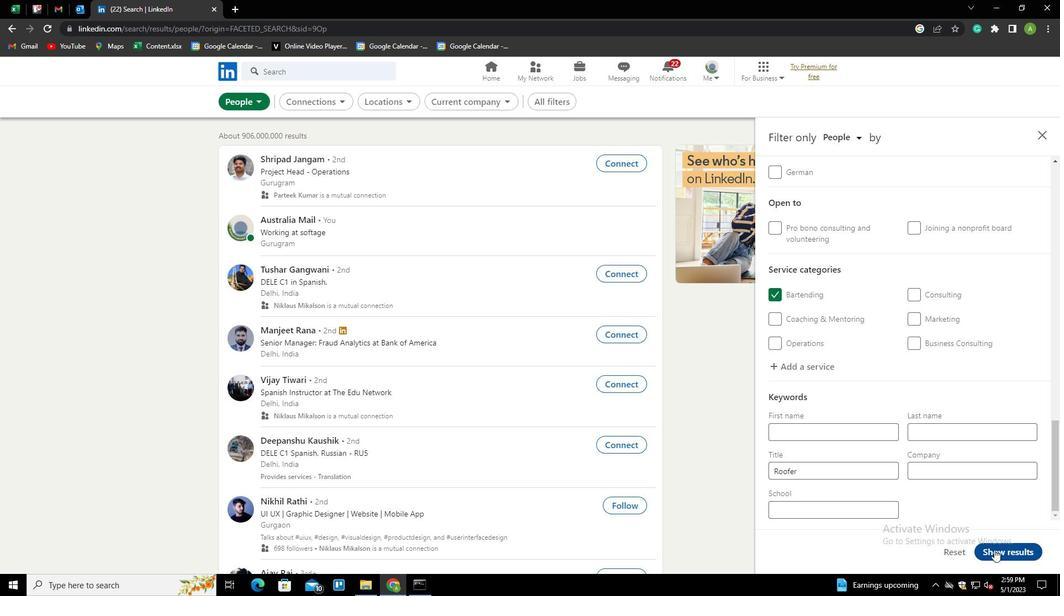 
